 Task: Create a due date automation trigger when advanced on, 2 days after a card is due add fields with custom field "Resume" set to a number lower or equal to 1 and lower or equal to 10 at 11:00 AM.
Action: Mouse moved to (1142, 91)
Screenshot: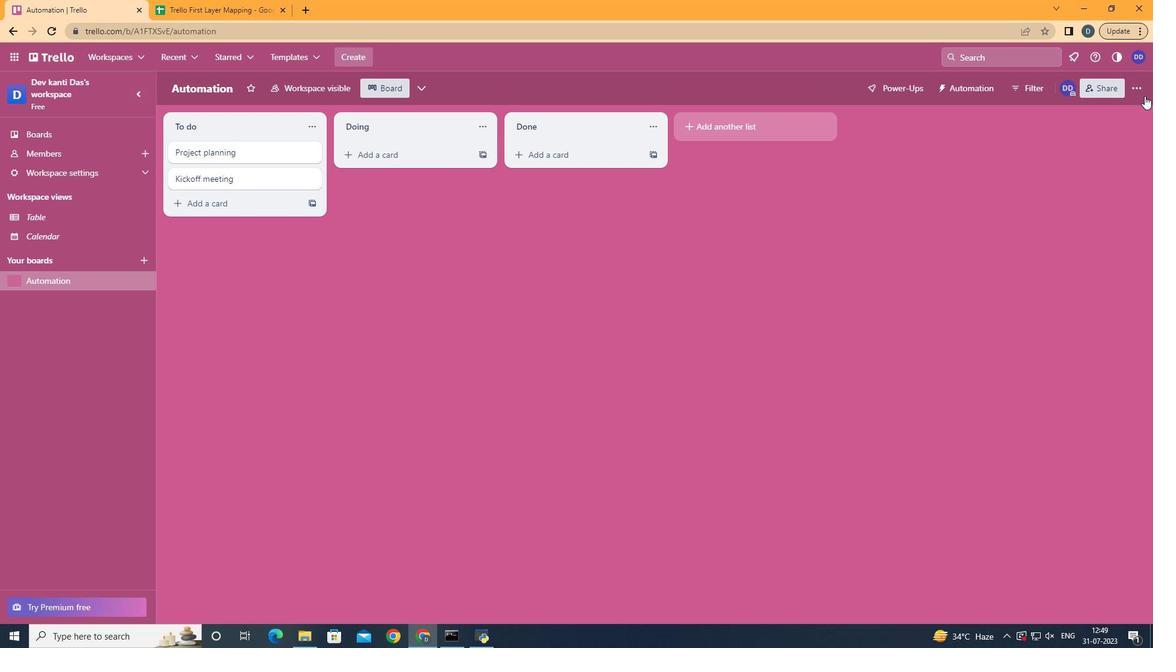 
Action: Mouse pressed left at (1142, 91)
Screenshot: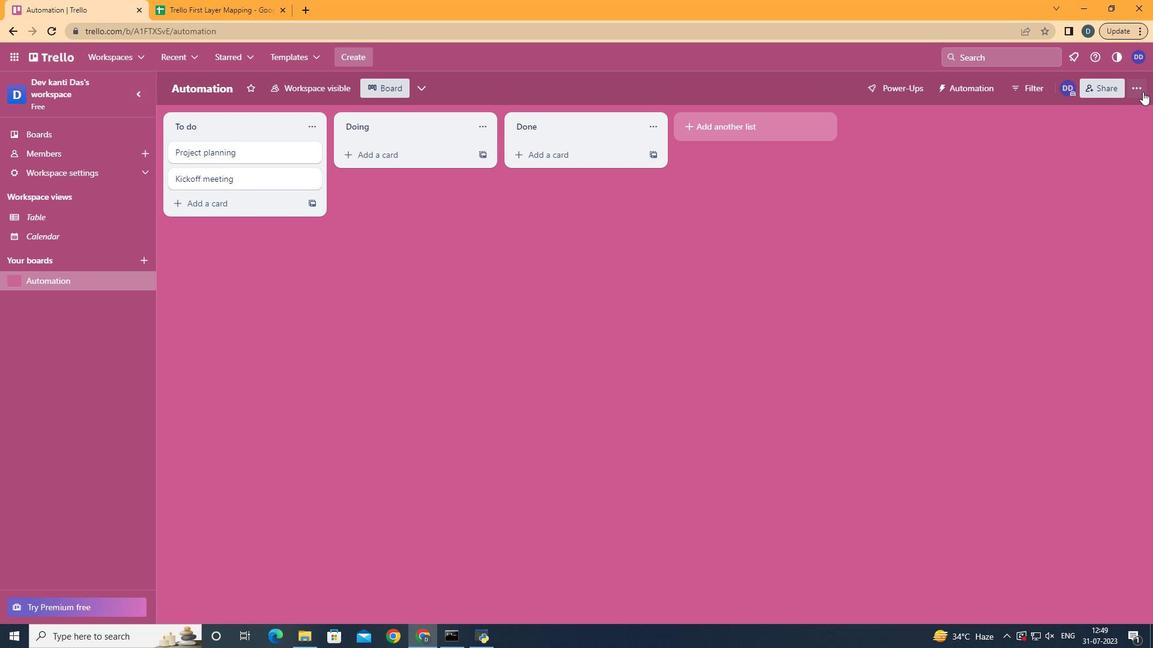 
Action: Mouse moved to (1057, 250)
Screenshot: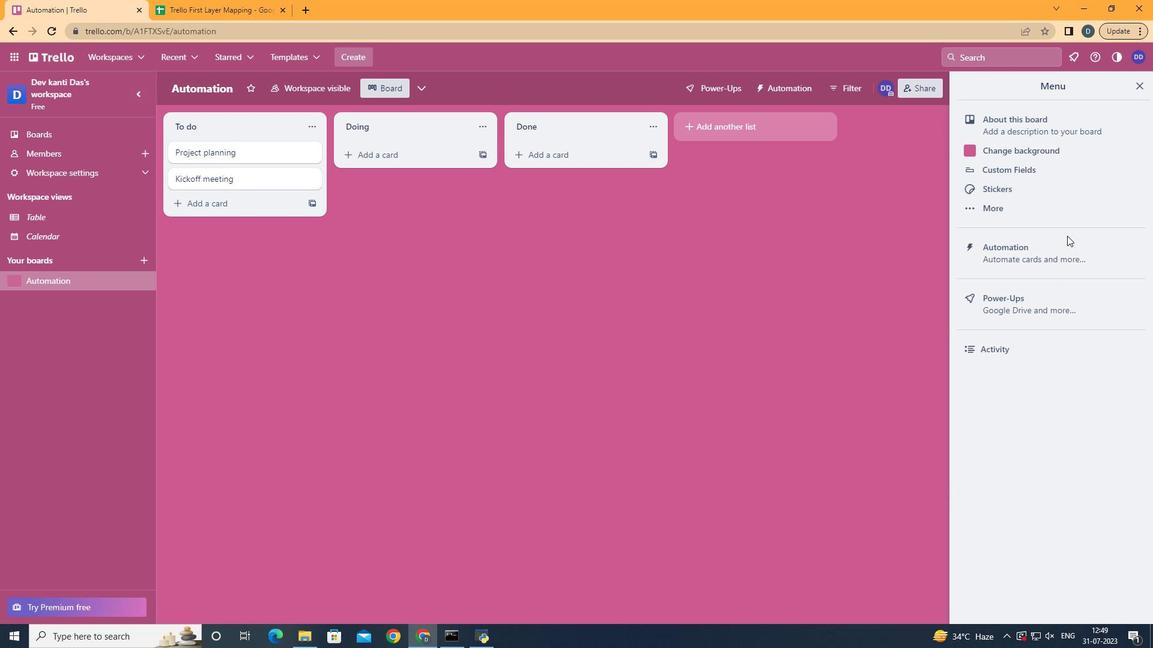 
Action: Mouse pressed left at (1057, 250)
Screenshot: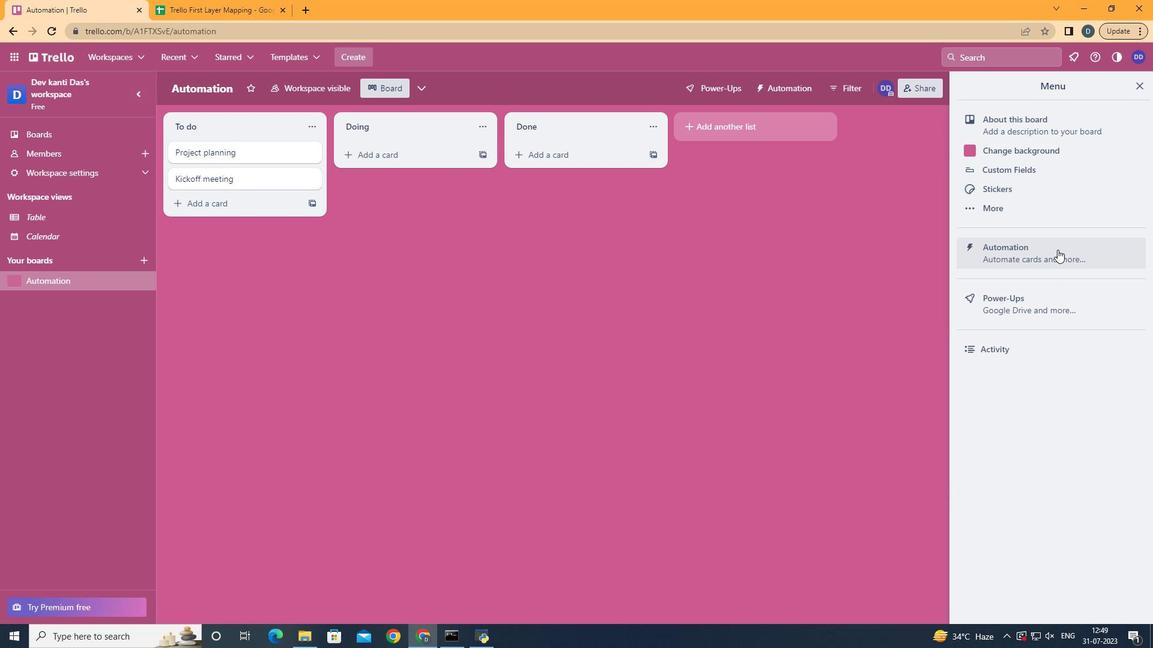 
Action: Mouse moved to (205, 242)
Screenshot: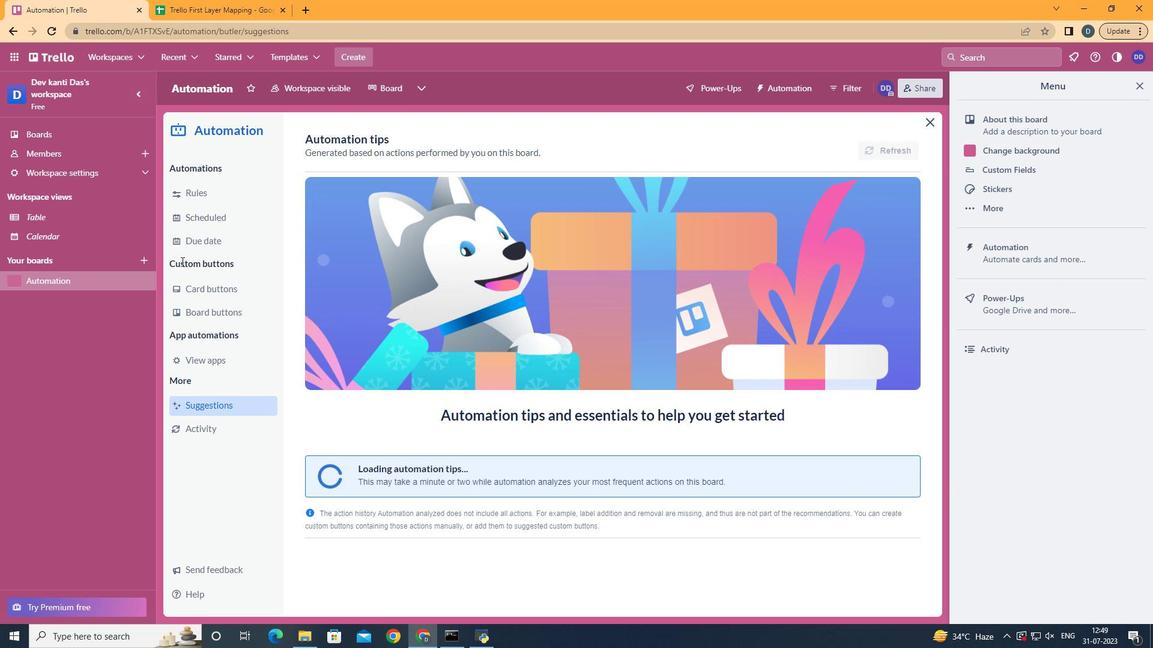
Action: Mouse pressed left at (205, 242)
Screenshot: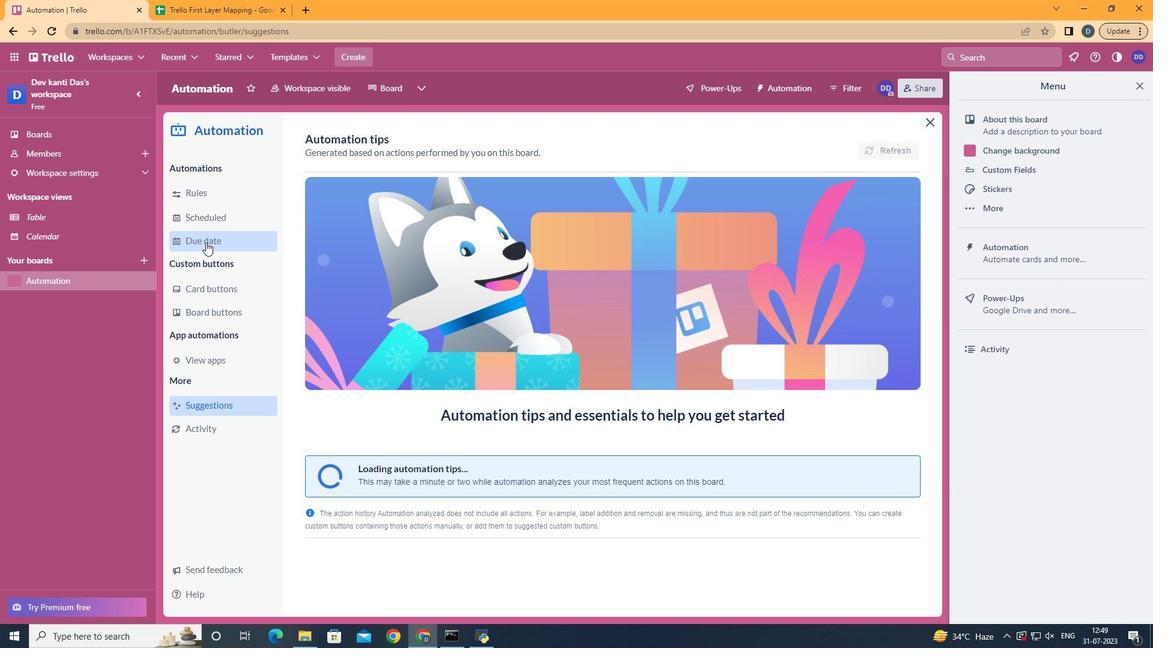
Action: Mouse moved to (836, 139)
Screenshot: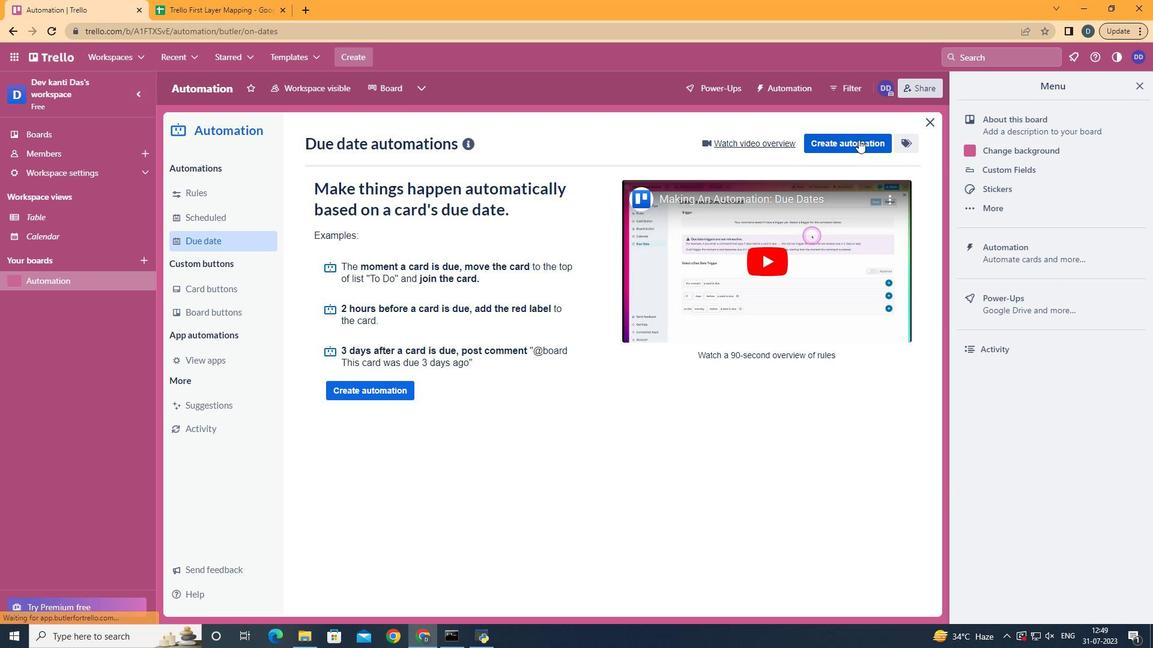 
Action: Mouse pressed left at (836, 139)
Screenshot: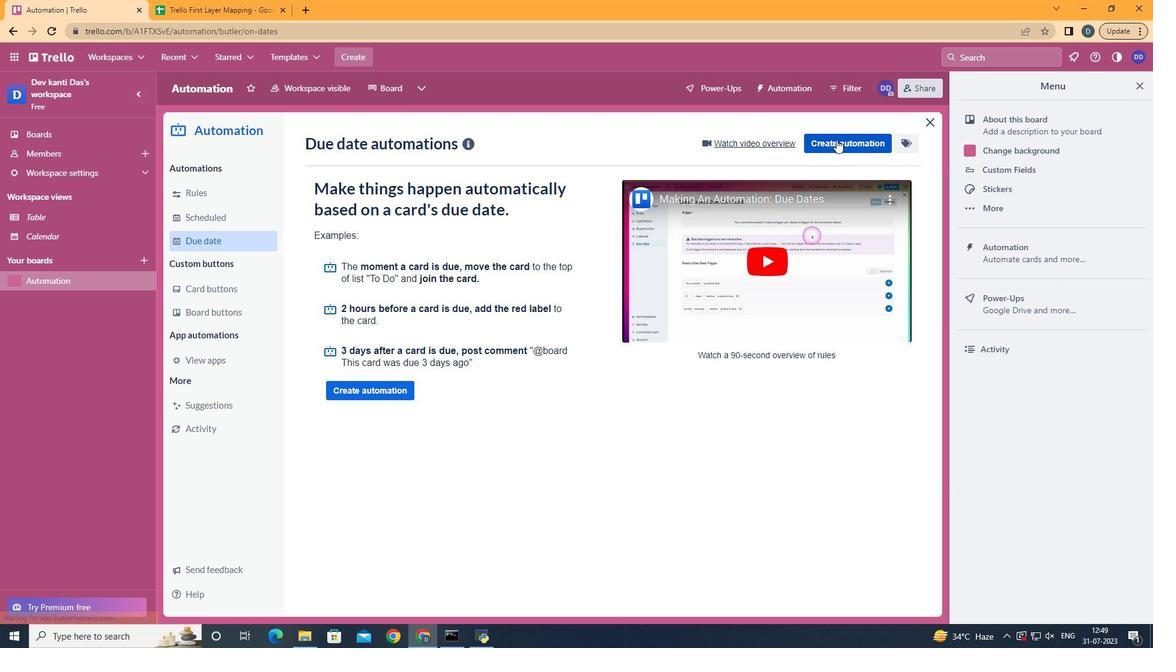
Action: Mouse moved to (706, 250)
Screenshot: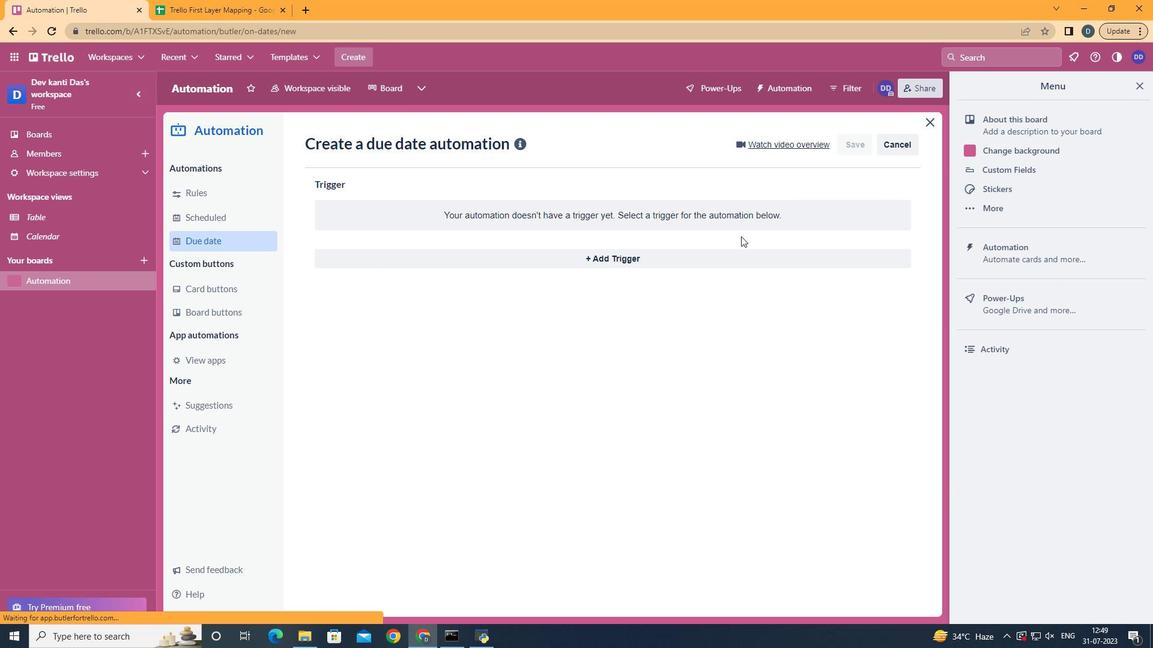 
Action: Mouse pressed left at (706, 250)
Screenshot: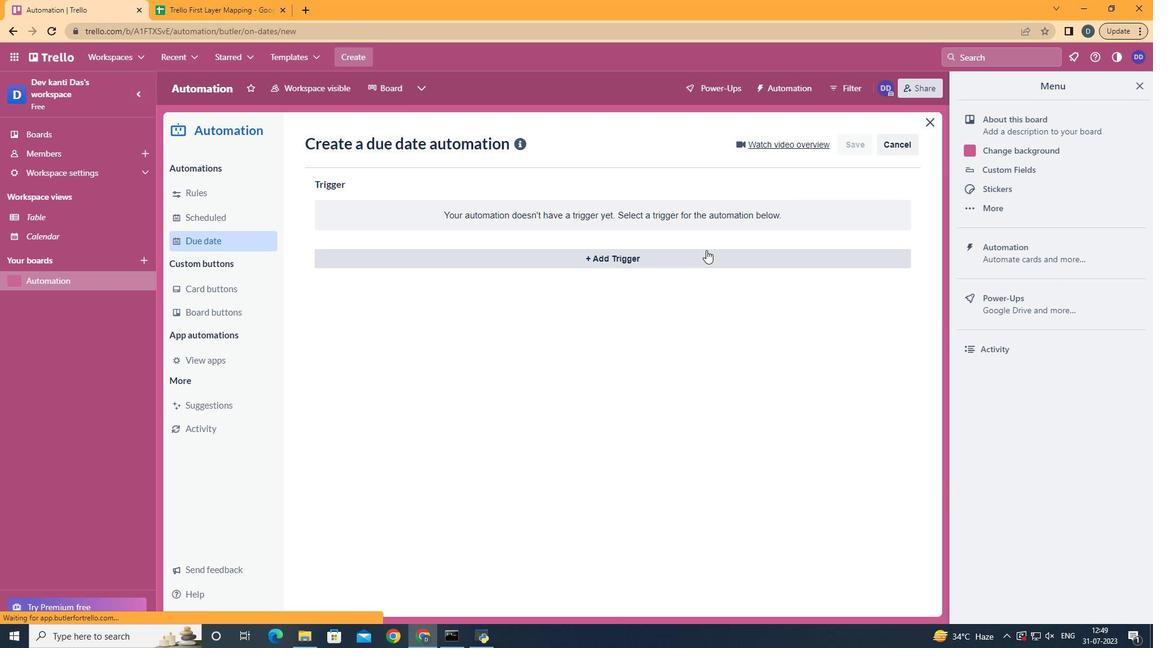 
Action: Mouse moved to (425, 492)
Screenshot: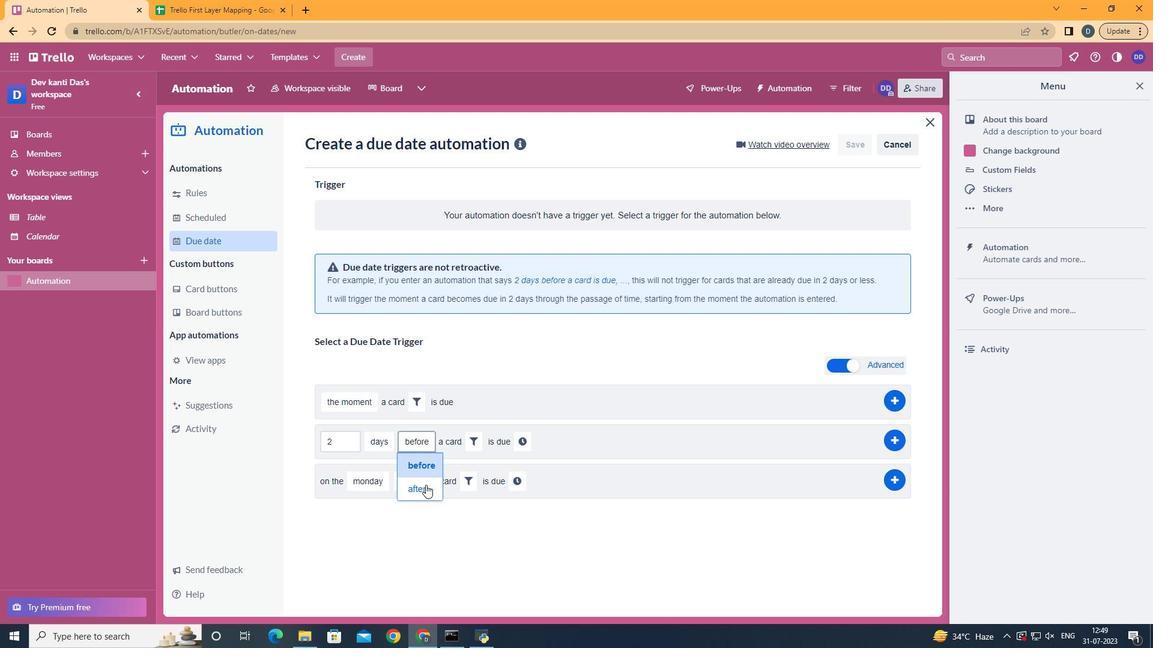 
Action: Mouse pressed left at (425, 492)
Screenshot: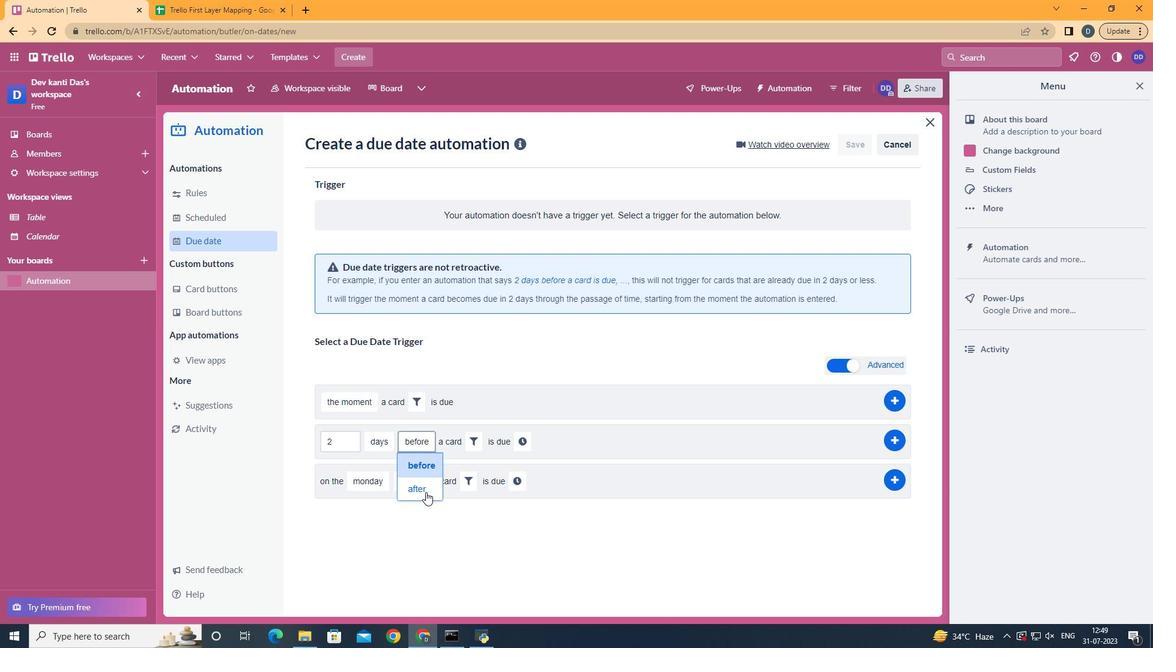 
Action: Mouse moved to (474, 444)
Screenshot: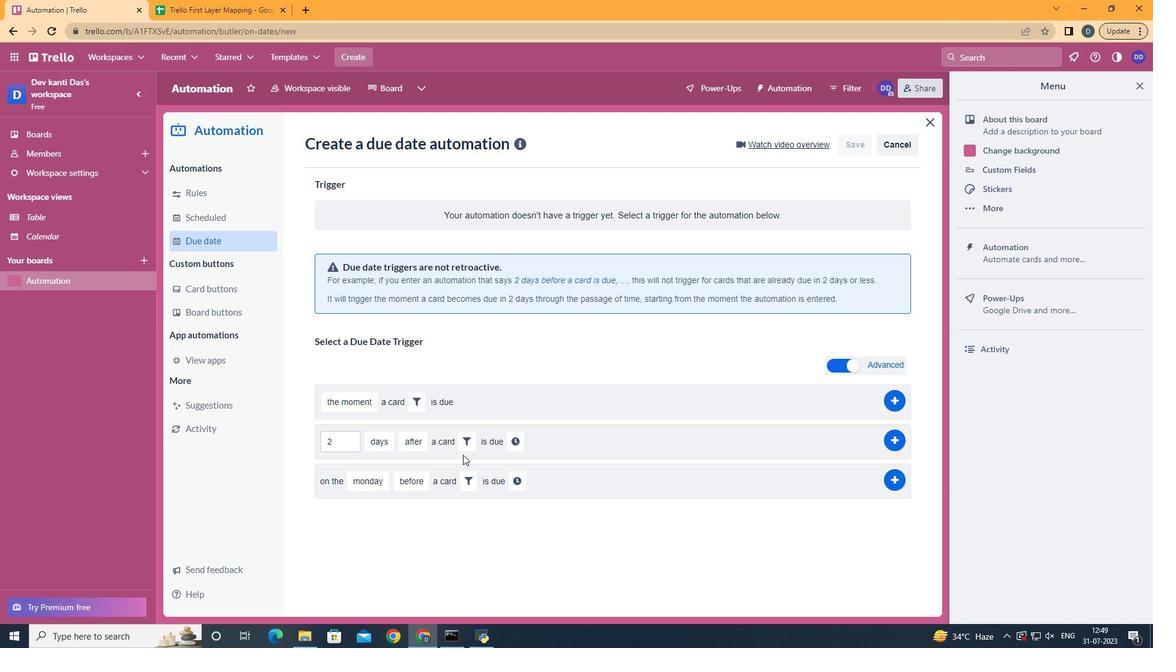 
Action: Mouse pressed left at (474, 444)
Screenshot: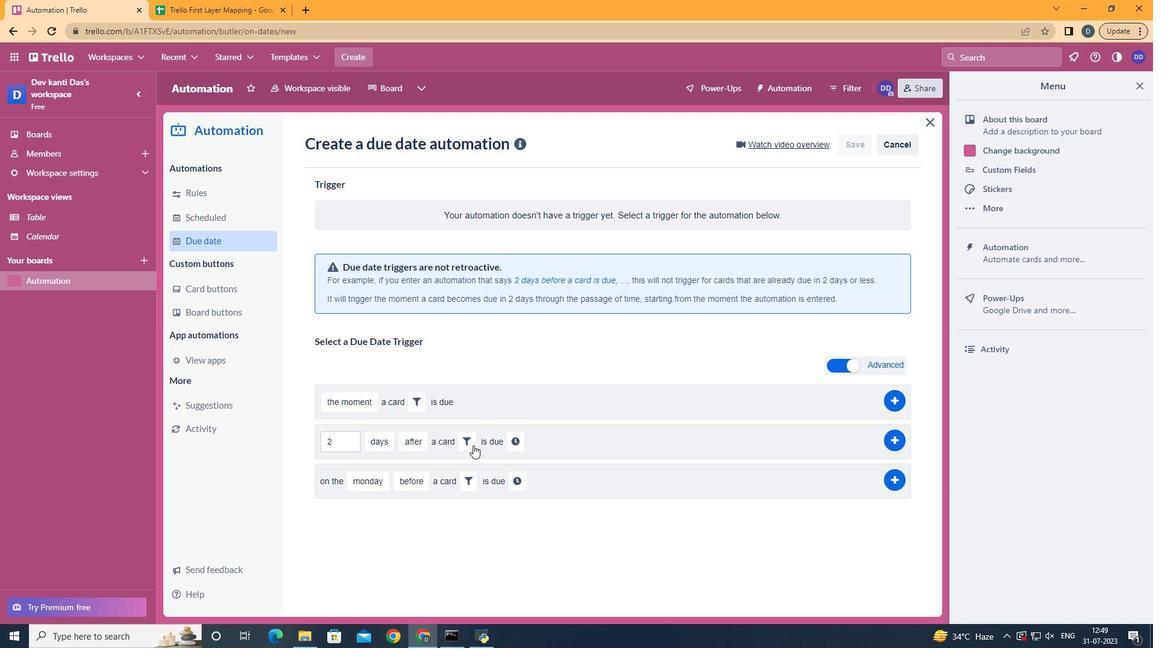 
Action: Mouse moved to (659, 482)
Screenshot: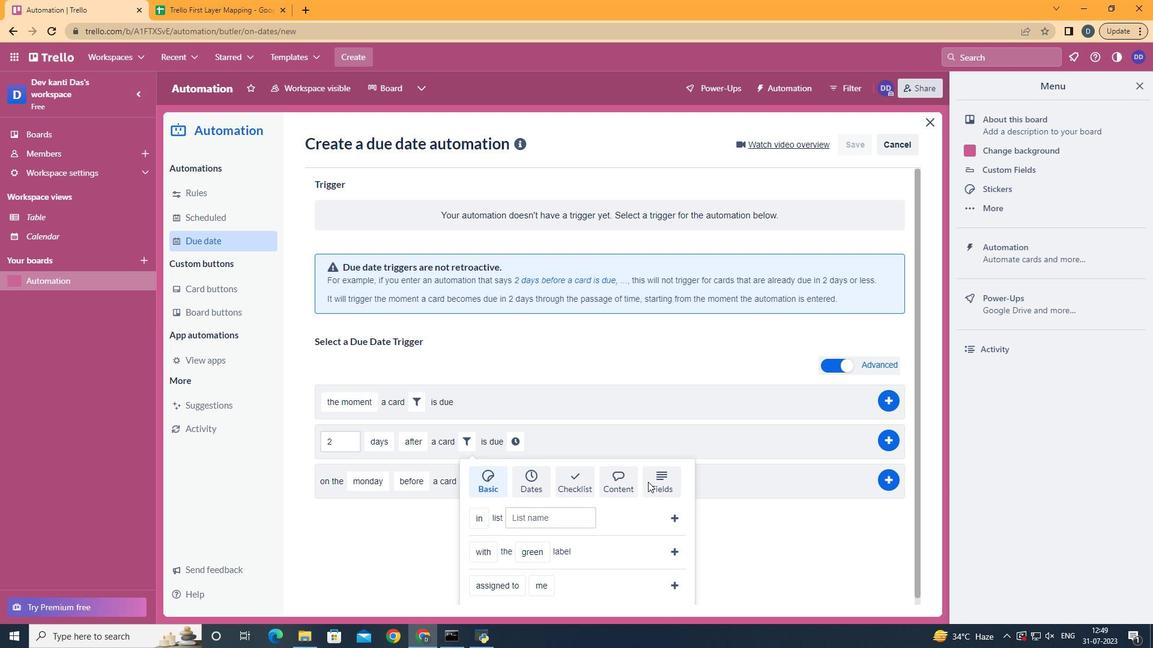 
Action: Mouse pressed left at (659, 482)
Screenshot: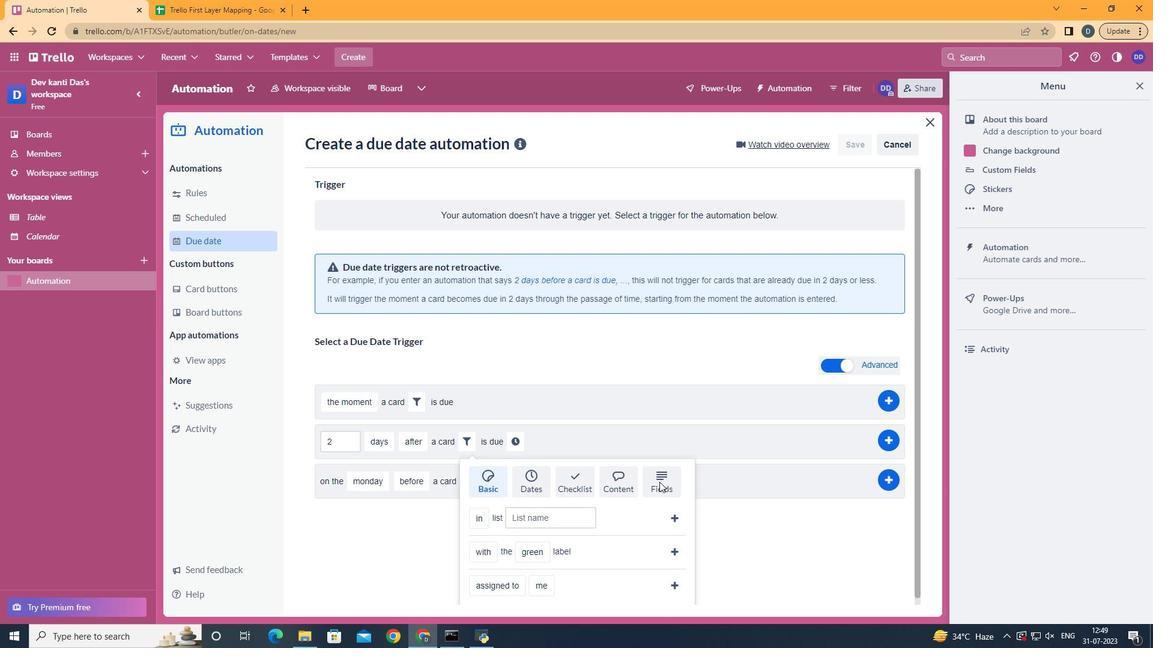 
Action: Mouse moved to (660, 482)
Screenshot: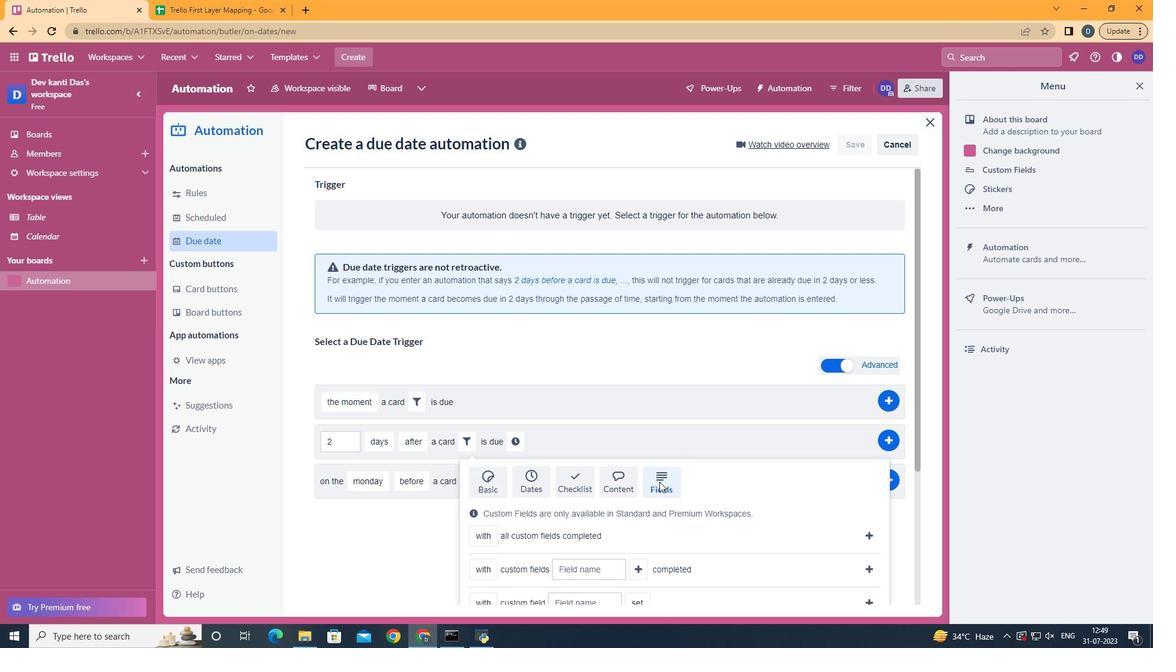 
Action: Mouse scrolled (660, 481) with delta (0, 0)
Screenshot: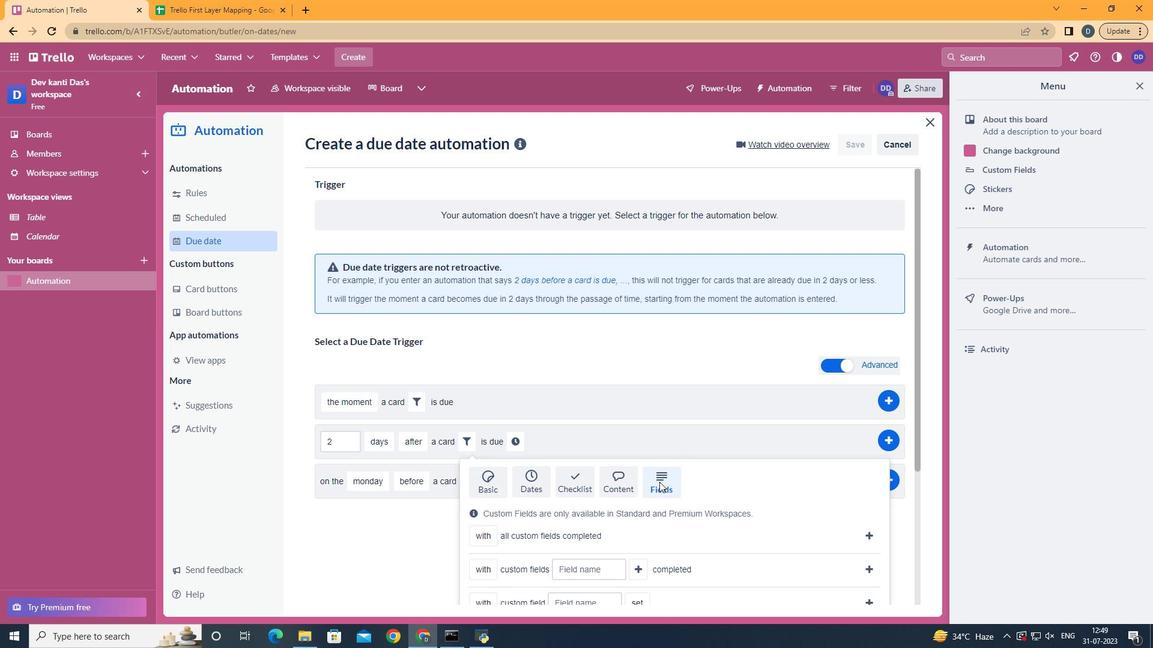 
Action: Mouse scrolled (660, 481) with delta (0, 0)
Screenshot: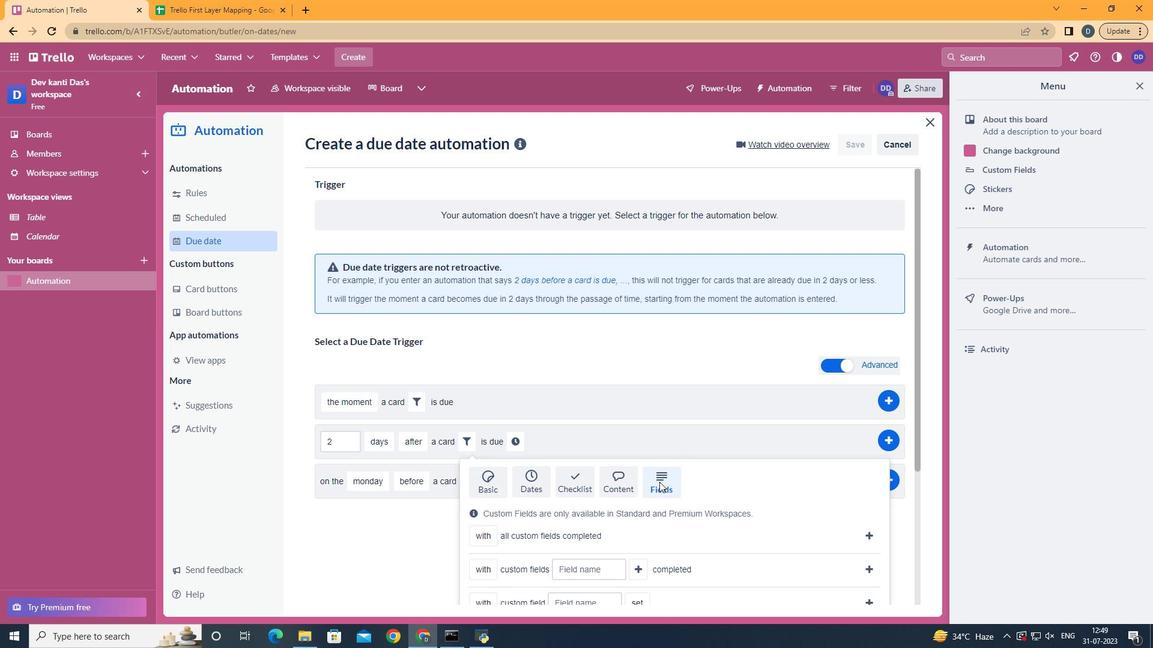 
Action: Mouse scrolled (660, 481) with delta (0, 0)
Screenshot: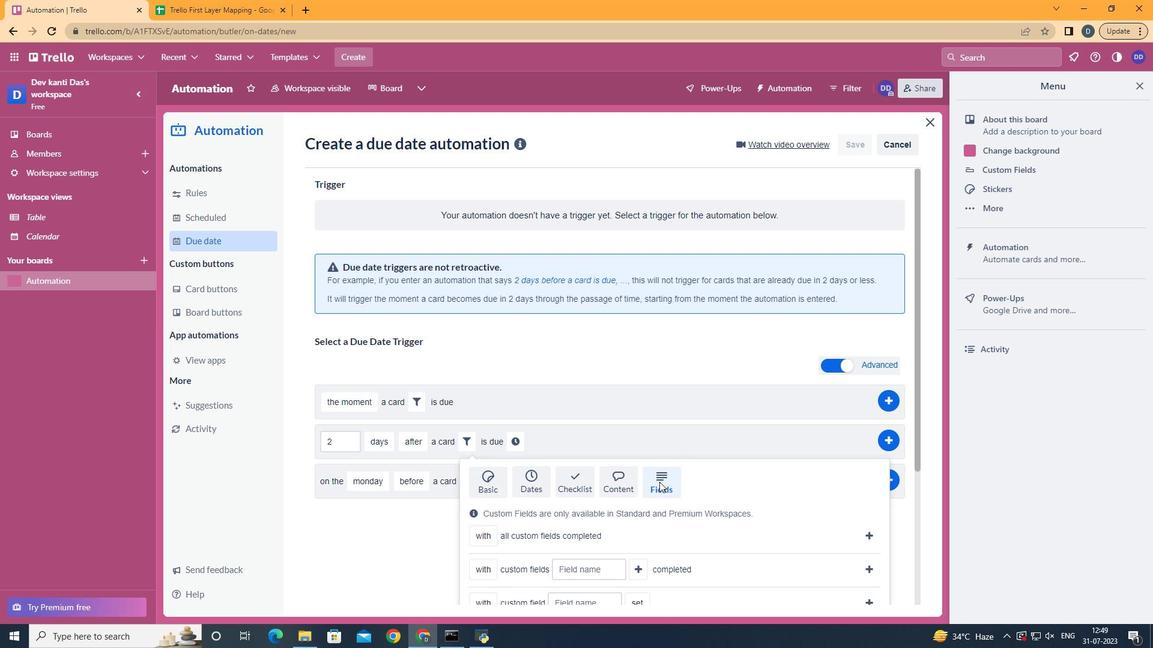 
Action: Mouse scrolled (660, 481) with delta (0, 0)
Screenshot: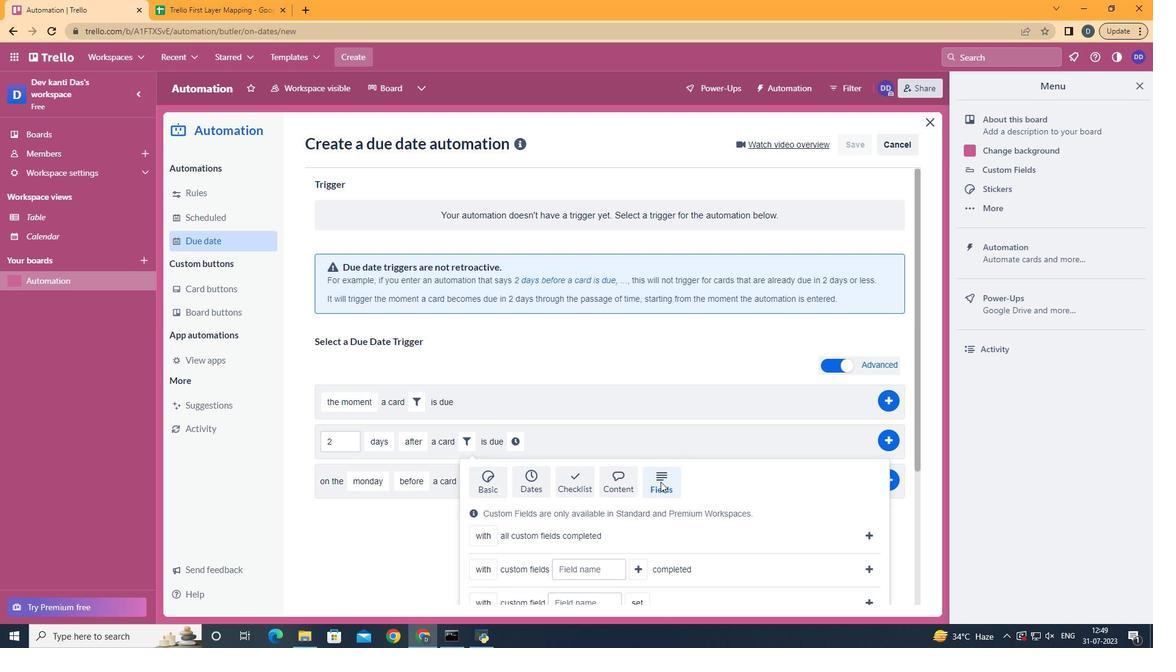
Action: Mouse scrolled (660, 481) with delta (0, 0)
Screenshot: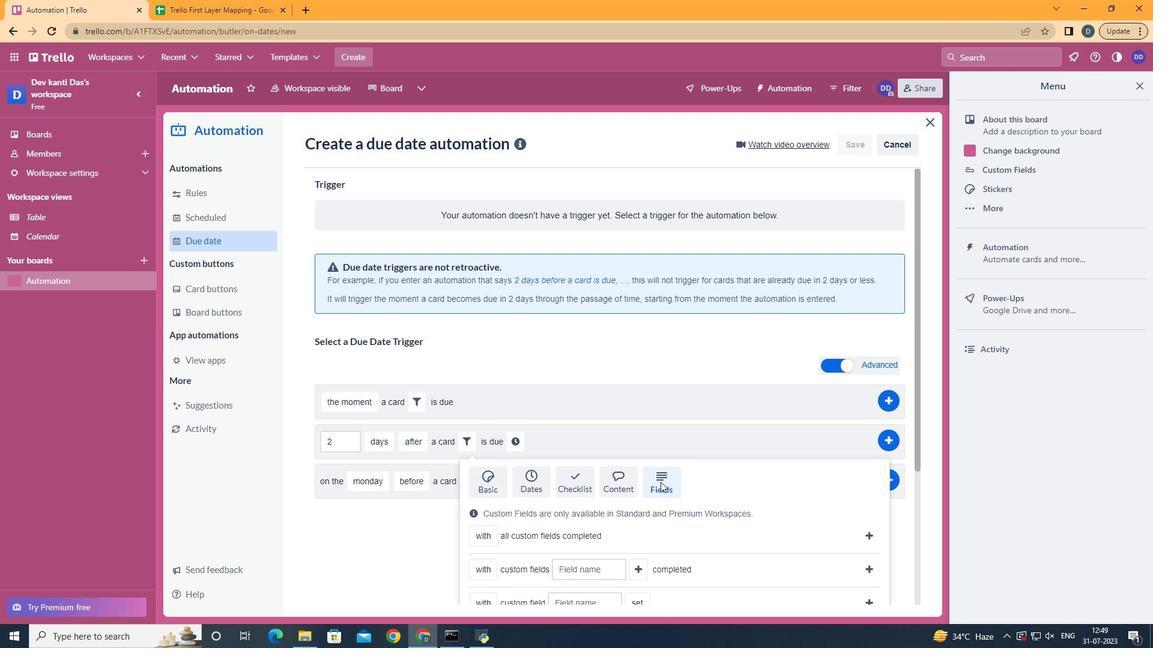
Action: Mouse moved to (494, 541)
Screenshot: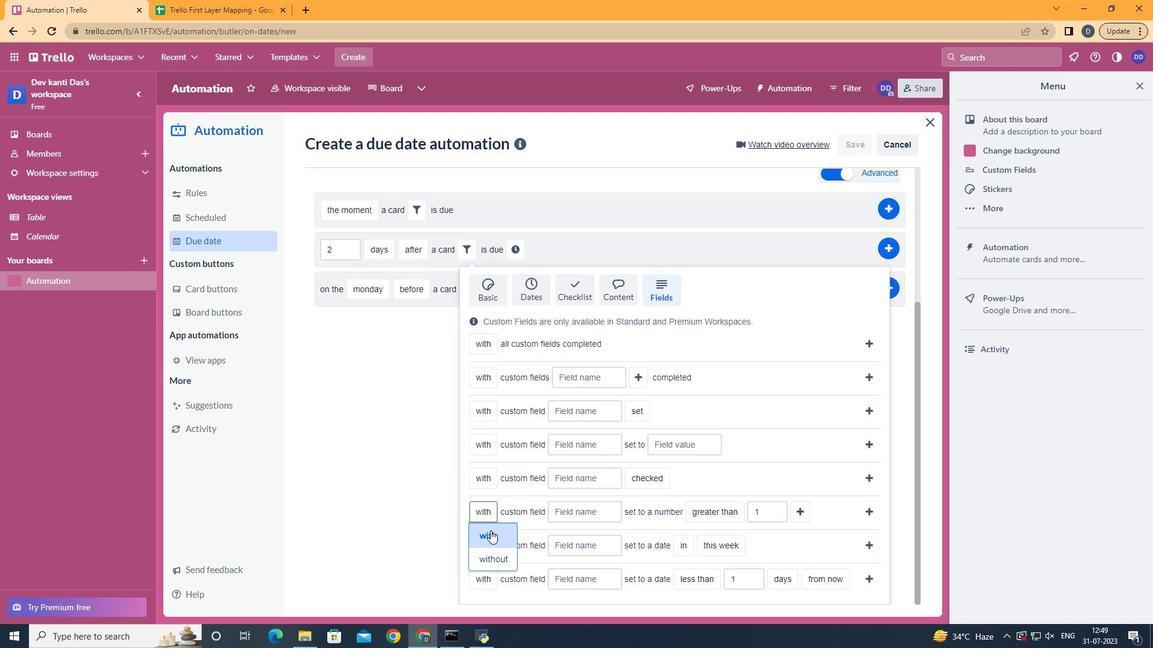 
Action: Mouse pressed left at (494, 541)
Screenshot: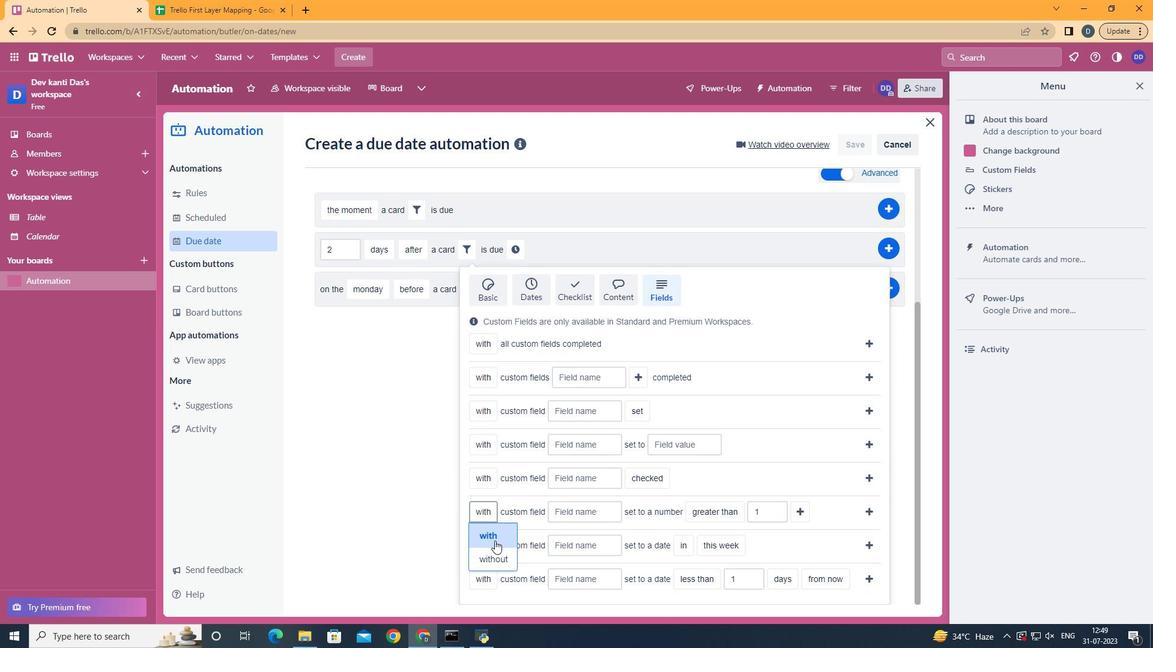 
Action: Mouse moved to (571, 508)
Screenshot: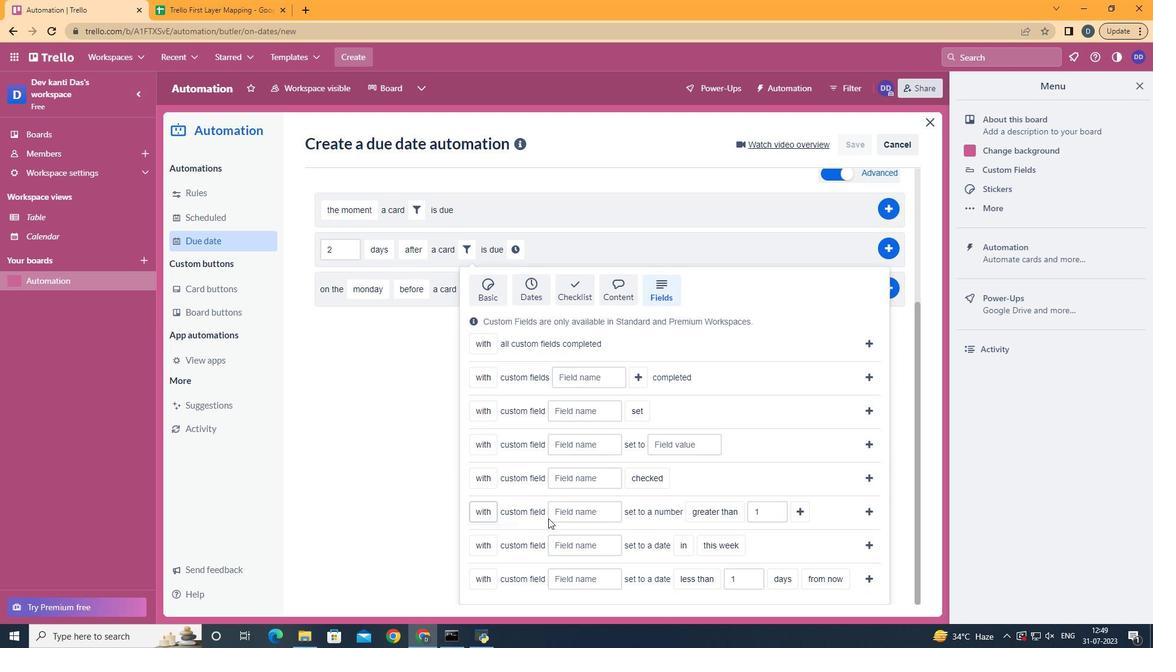 
Action: Mouse pressed left at (571, 508)
Screenshot: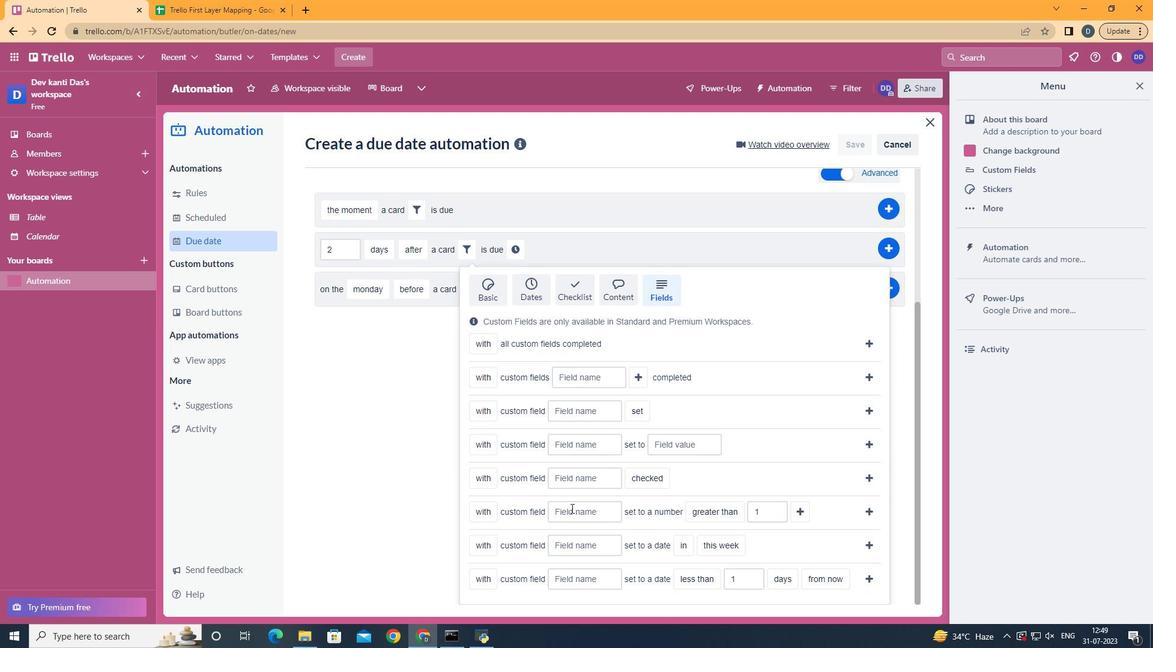 
Action: Key pressed <Key.shift>Resume
Screenshot: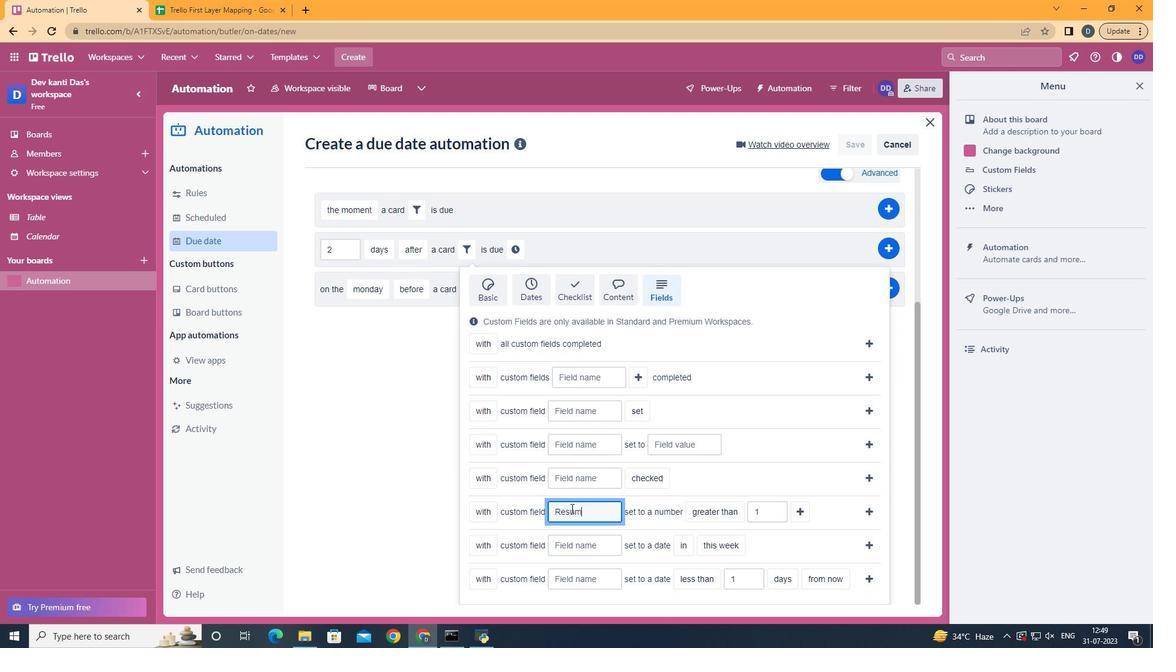 
Action: Mouse moved to (730, 499)
Screenshot: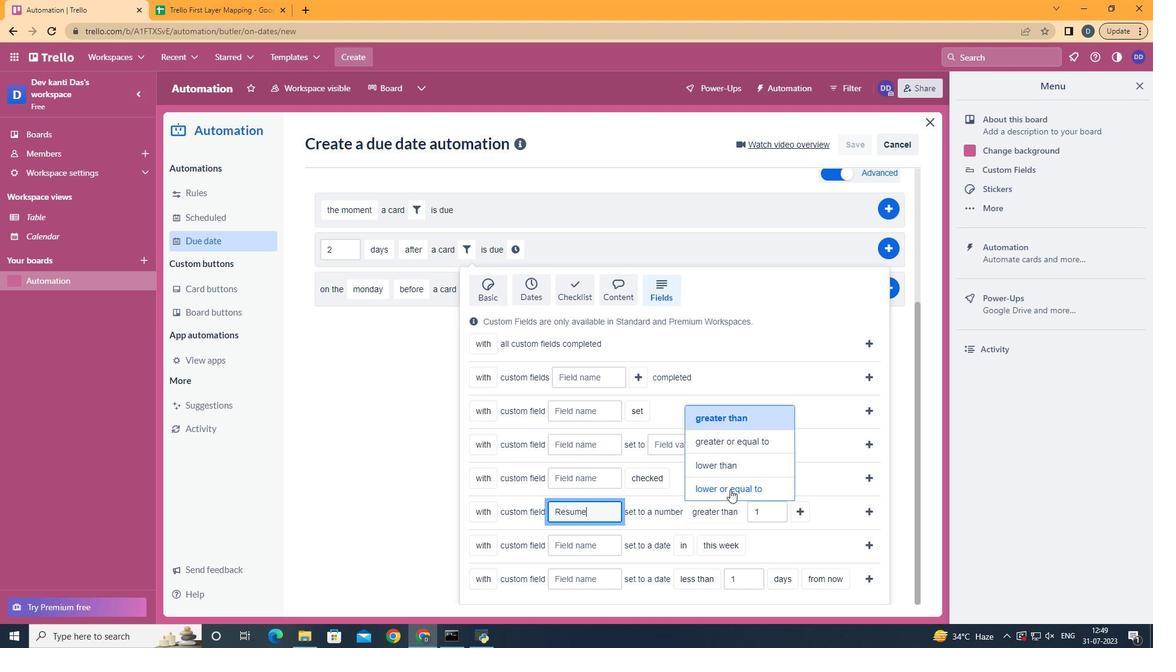 
Action: Mouse pressed left at (730, 499)
Screenshot: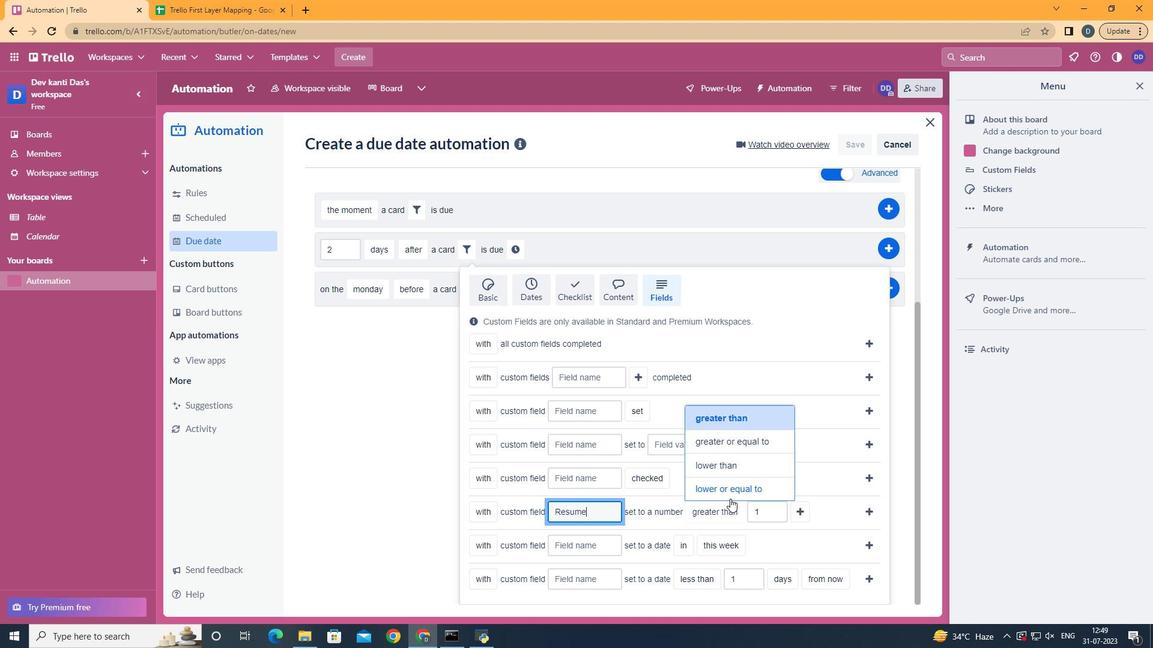 
Action: Mouse moved to (816, 514)
Screenshot: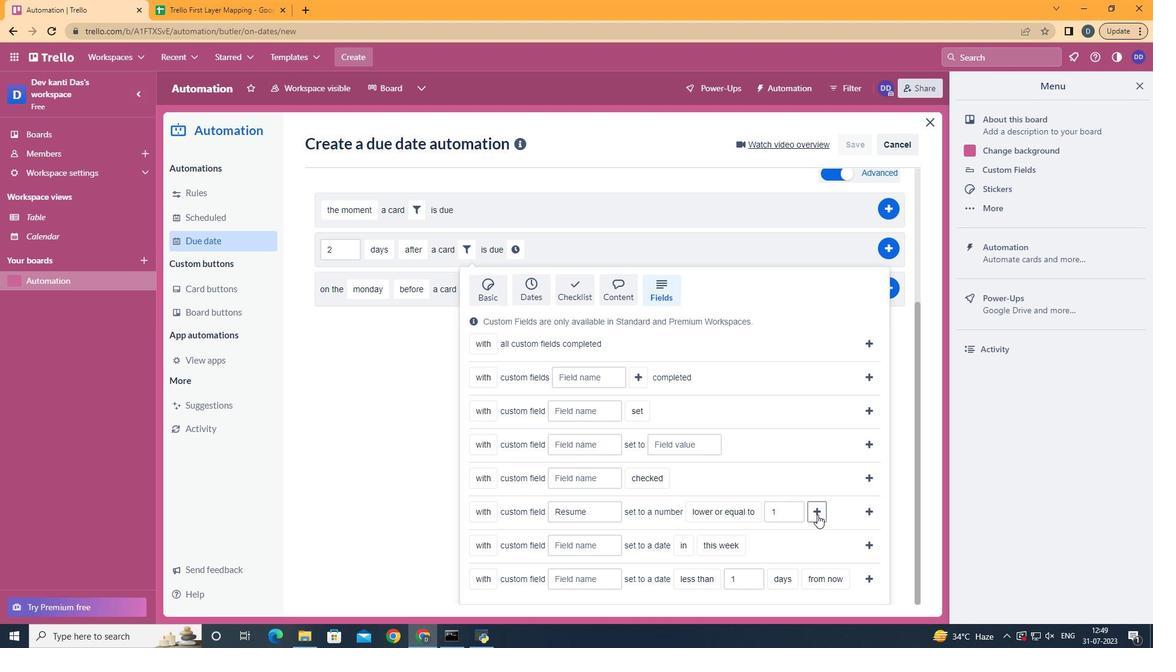 
Action: Mouse pressed left at (816, 514)
Screenshot: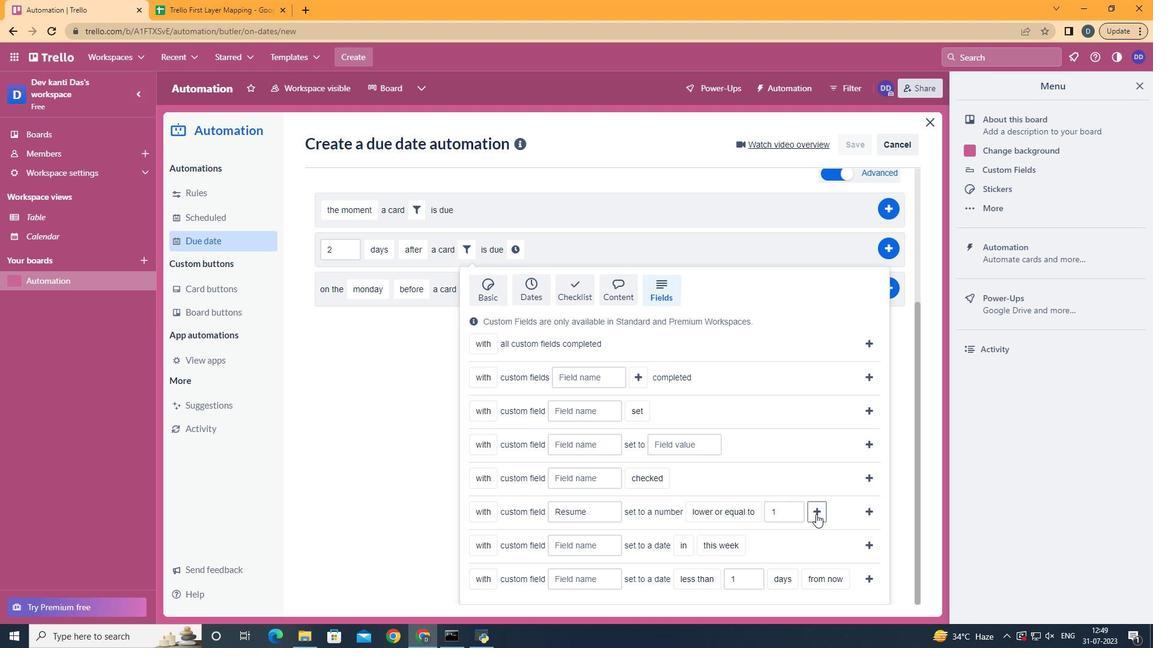 
Action: Mouse moved to (529, 520)
Screenshot: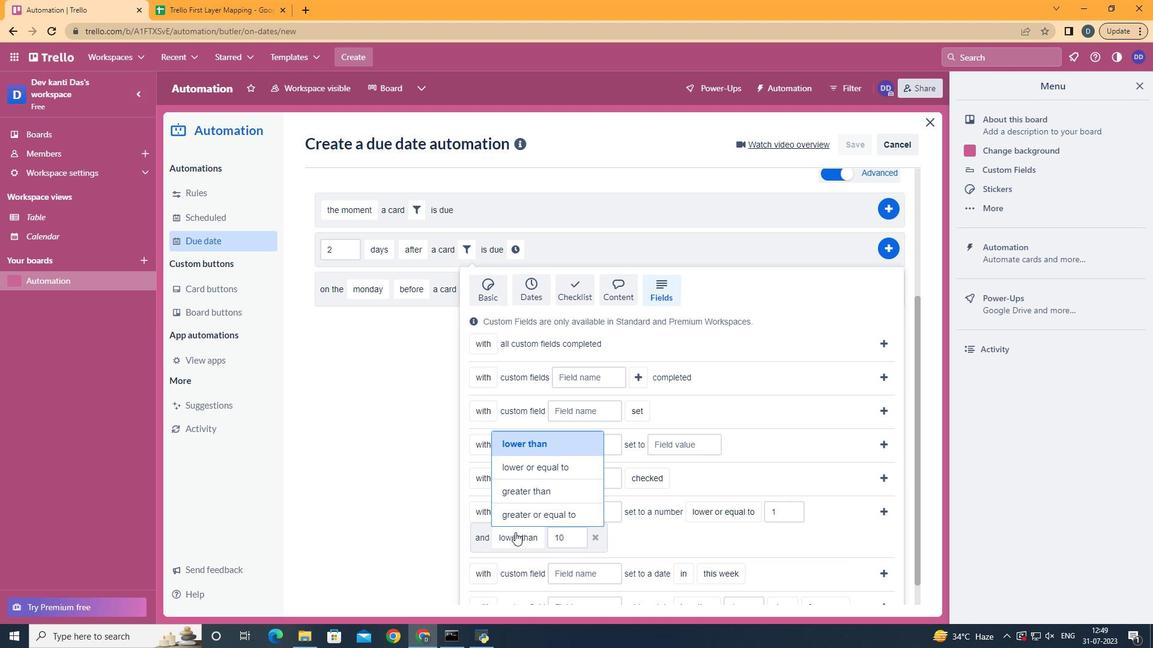 
Action: Mouse pressed left at (529, 520)
Screenshot: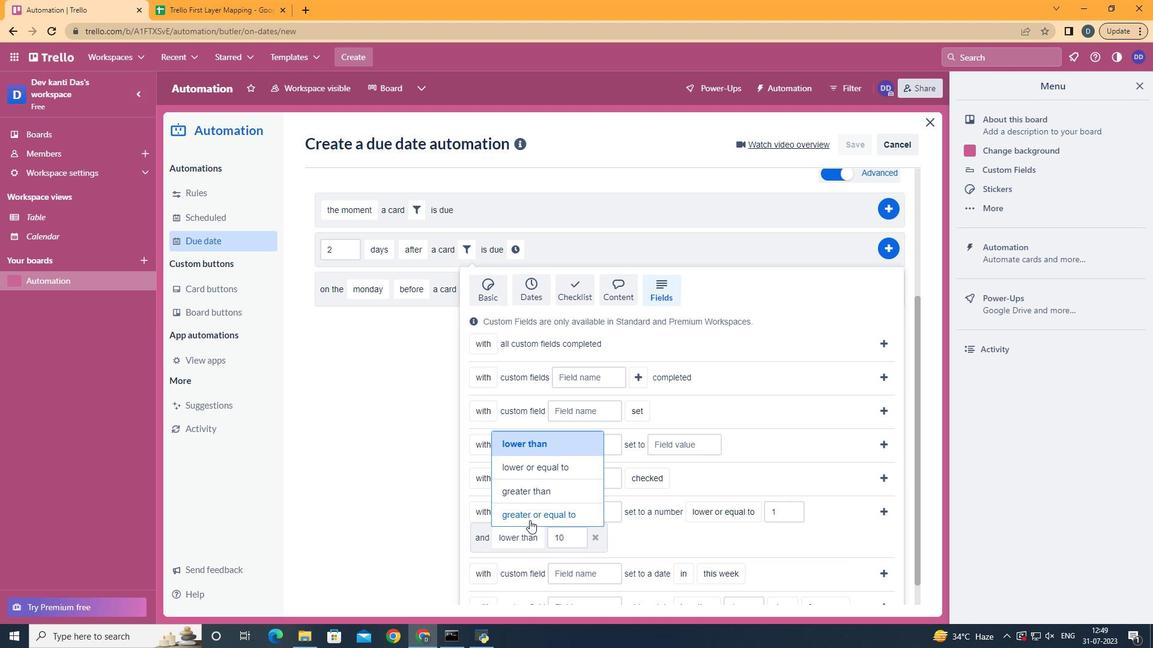 
Action: Mouse moved to (551, 466)
Screenshot: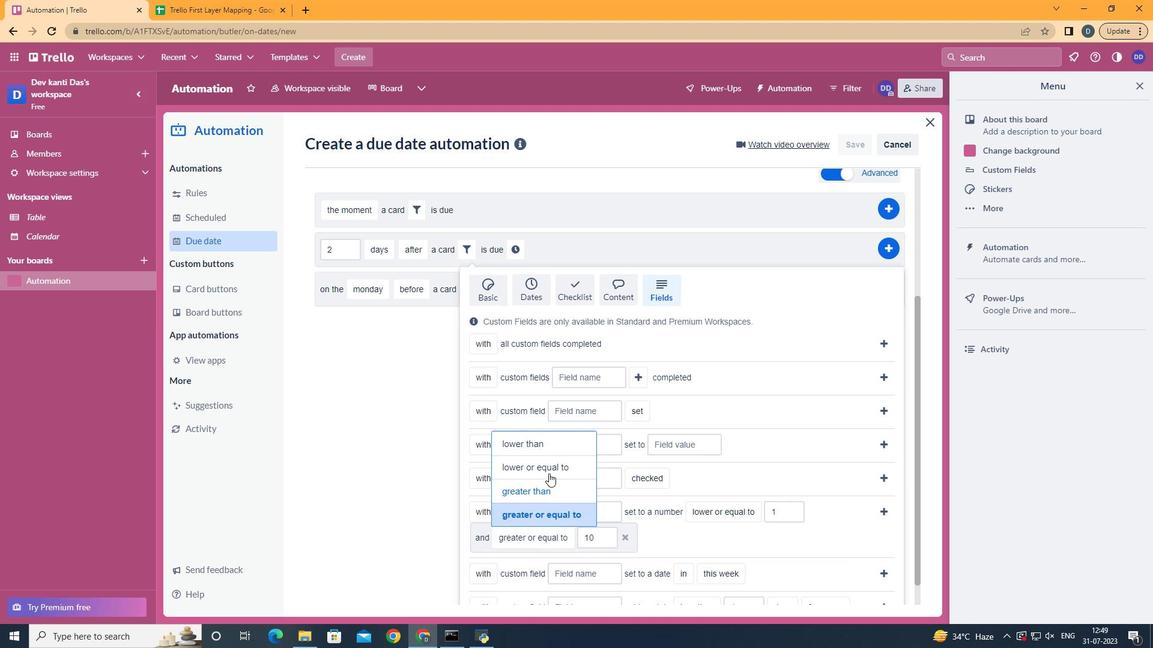 
Action: Mouse pressed left at (551, 466)
Screenshot: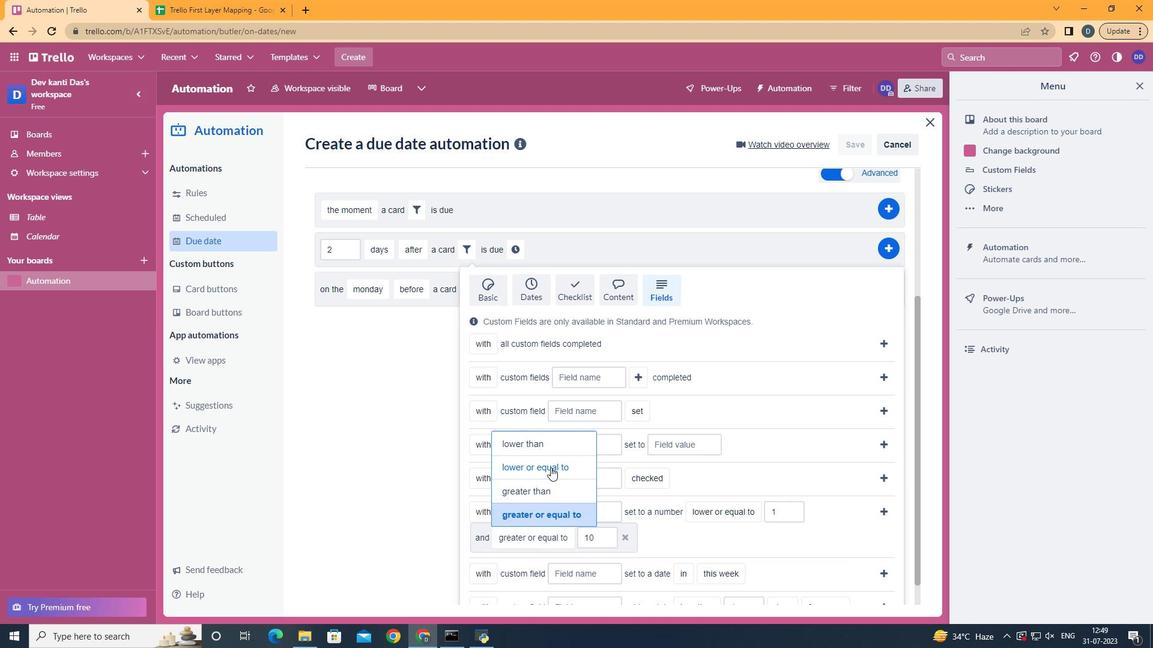 
Action: Mouse moved to (890, 515)
Screenshot: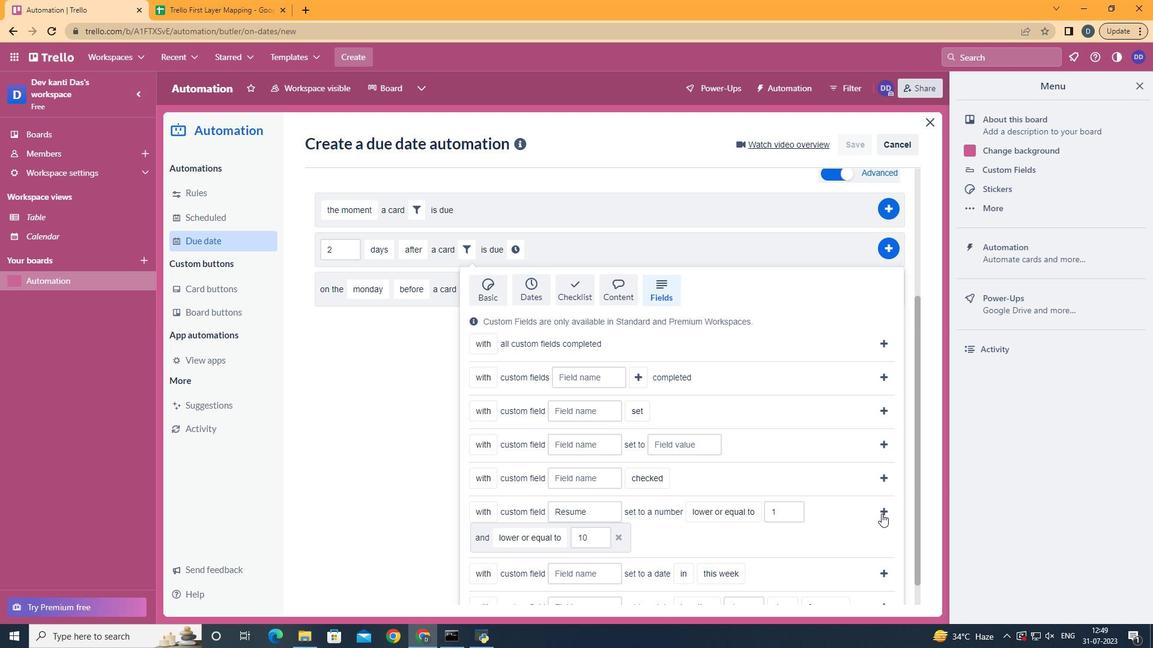 
Action: Mouse pressed left at (890, 515)
Screenshot: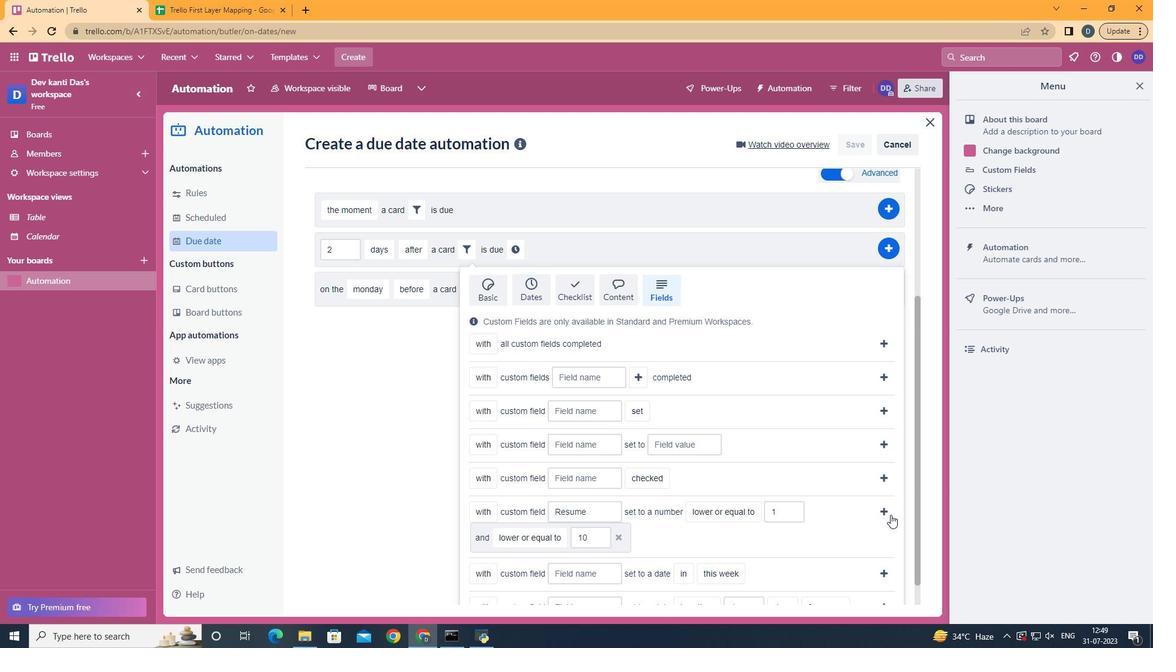 
Action: Mouse moved to (320, 462)
Screenshot: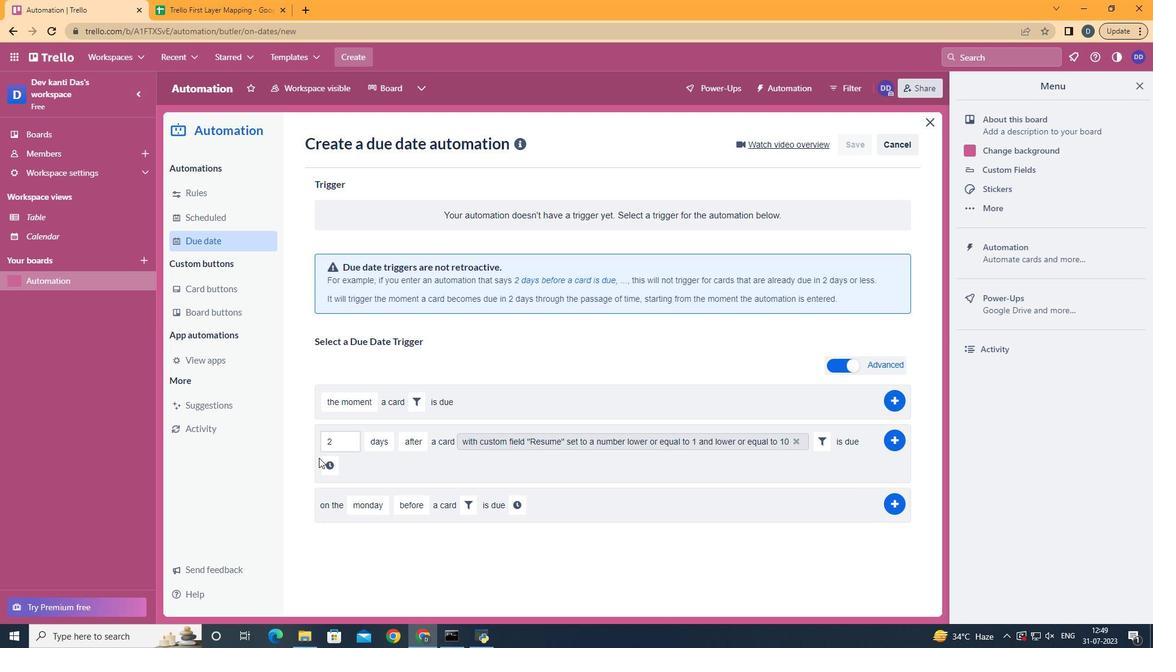 
Action: Mouse pressed left at (320, 462)
Screenshot: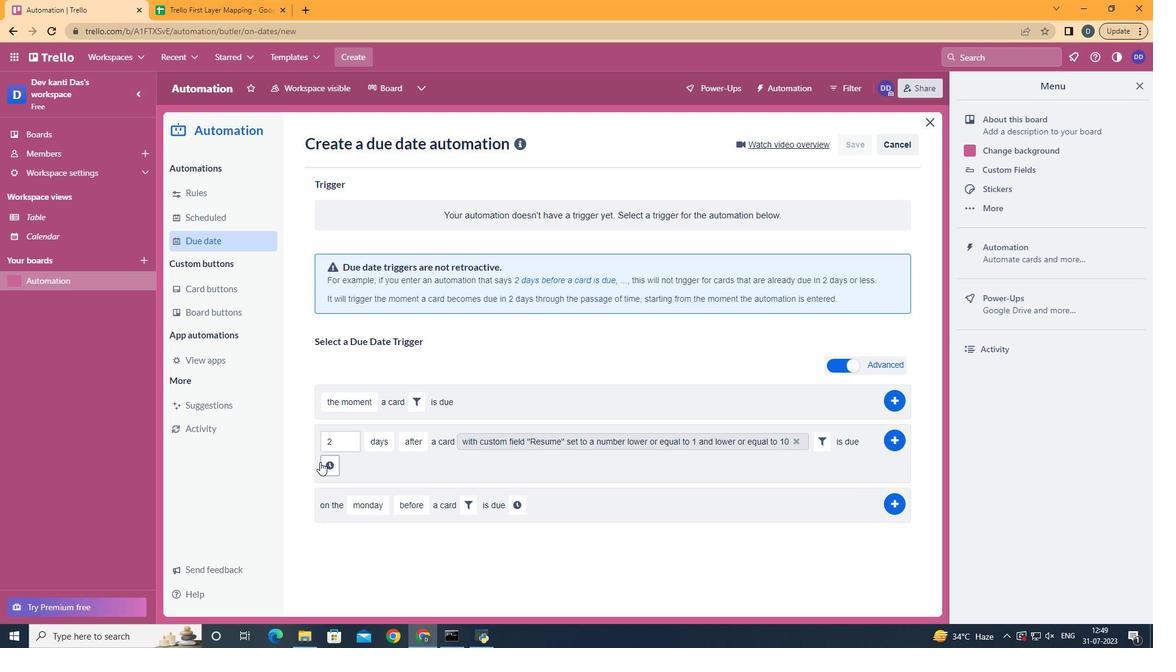 
Action: Mouse moved to (371, 464)
Screenshot: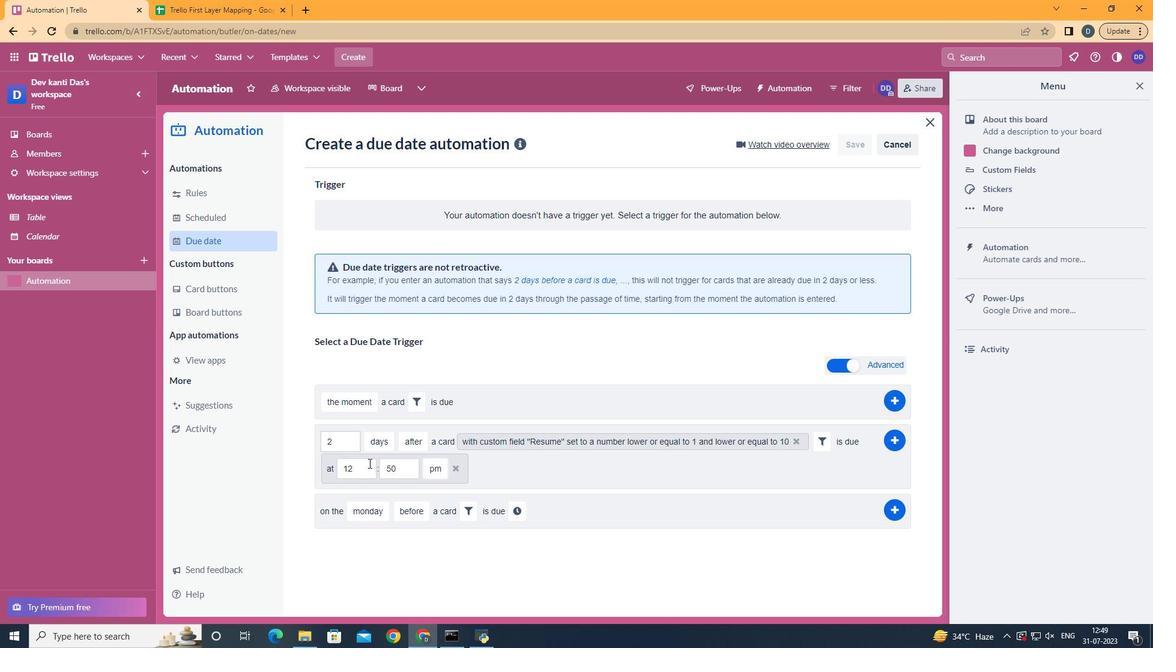 
Action: Mouse pressed left at (371, 464)
Screenshot: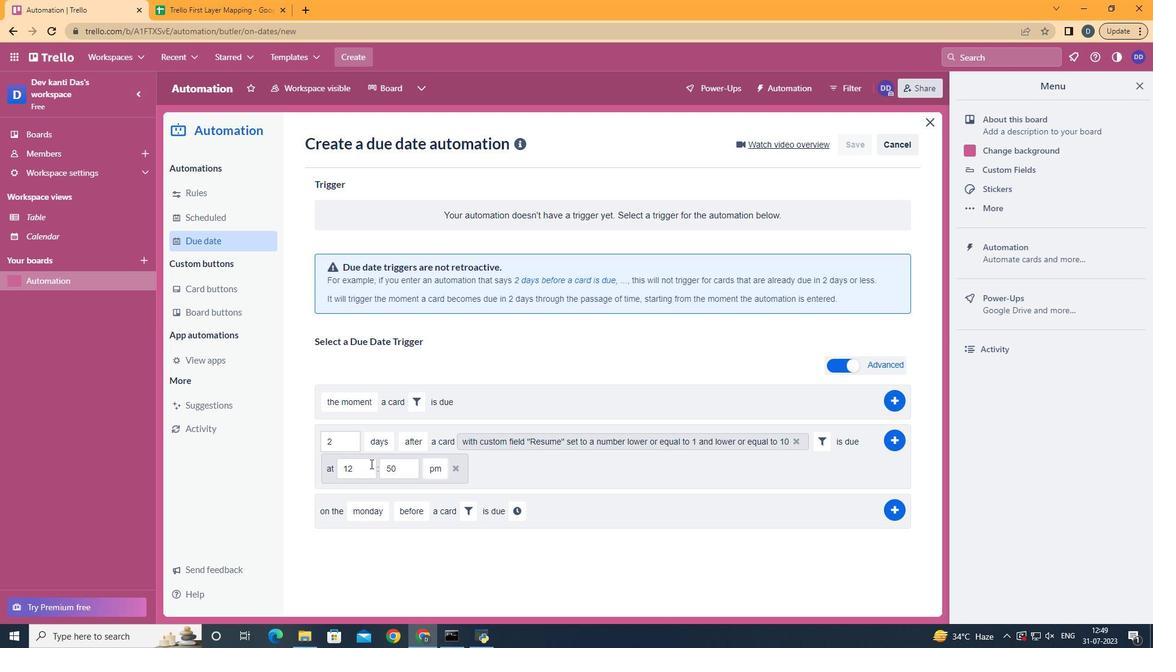 
Action: Key pressed <Key.backspace>1
Screenshot: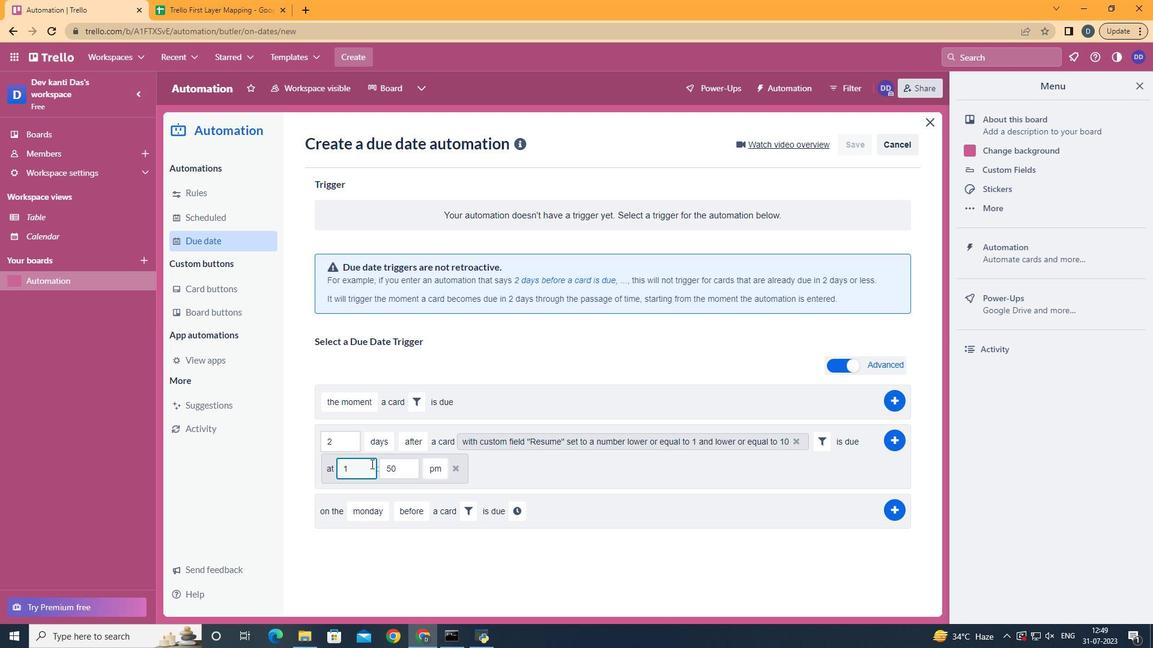 
Action: Mouse moved to (404, 461)
Screenshot: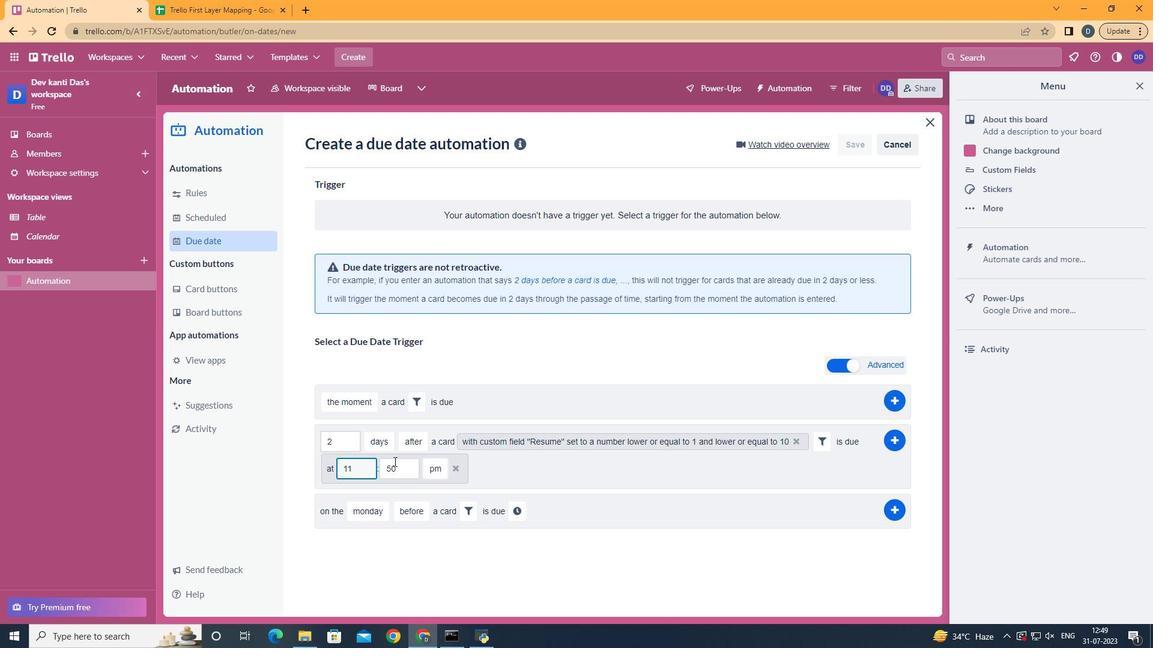 
Action: Mouse pressed left at (404, 461)
Screenshot: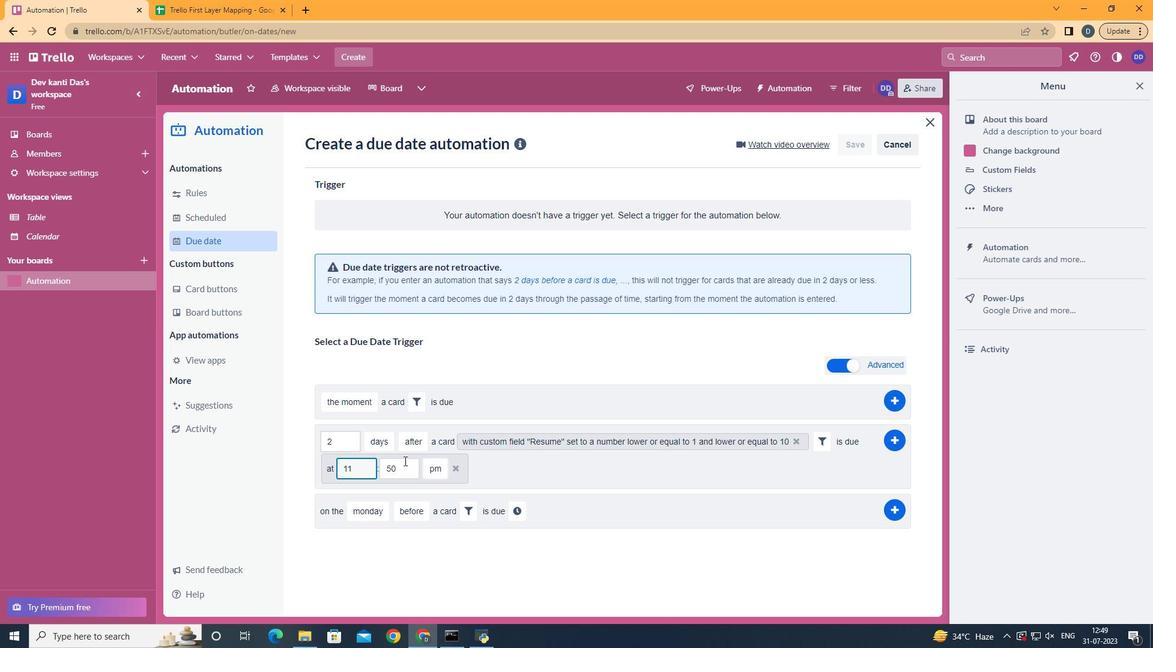 
Action: Key pressed <Key.backspace><Key.backspace>00
Screenshot: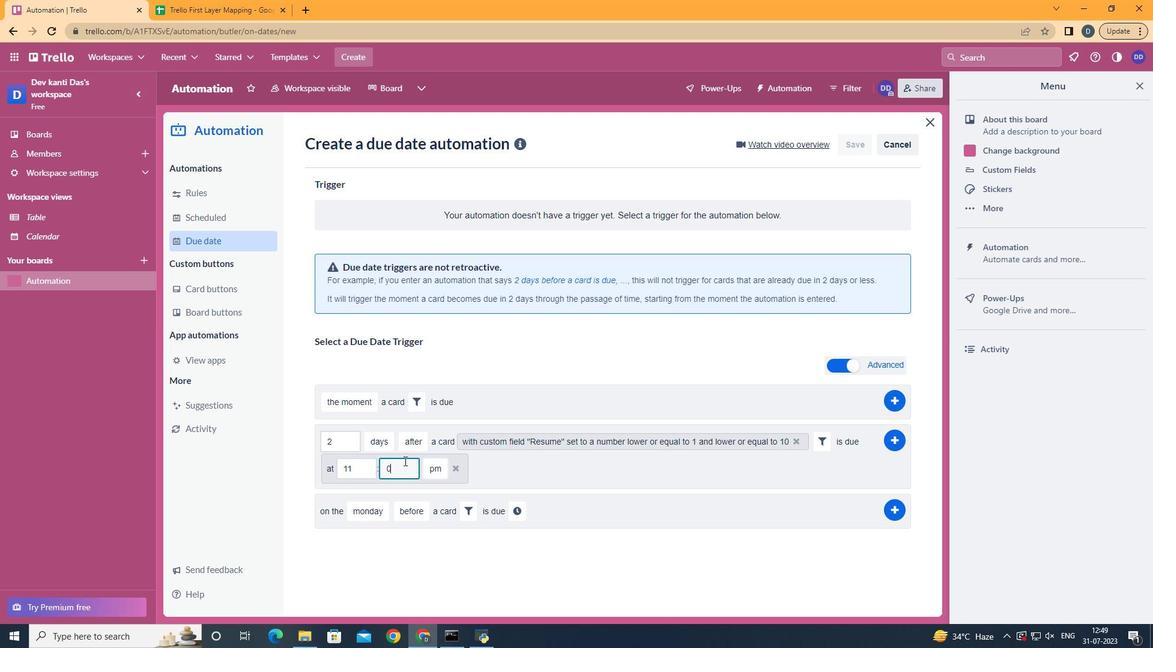 
Action: Mouse moved to (440, 491)
Screenshot: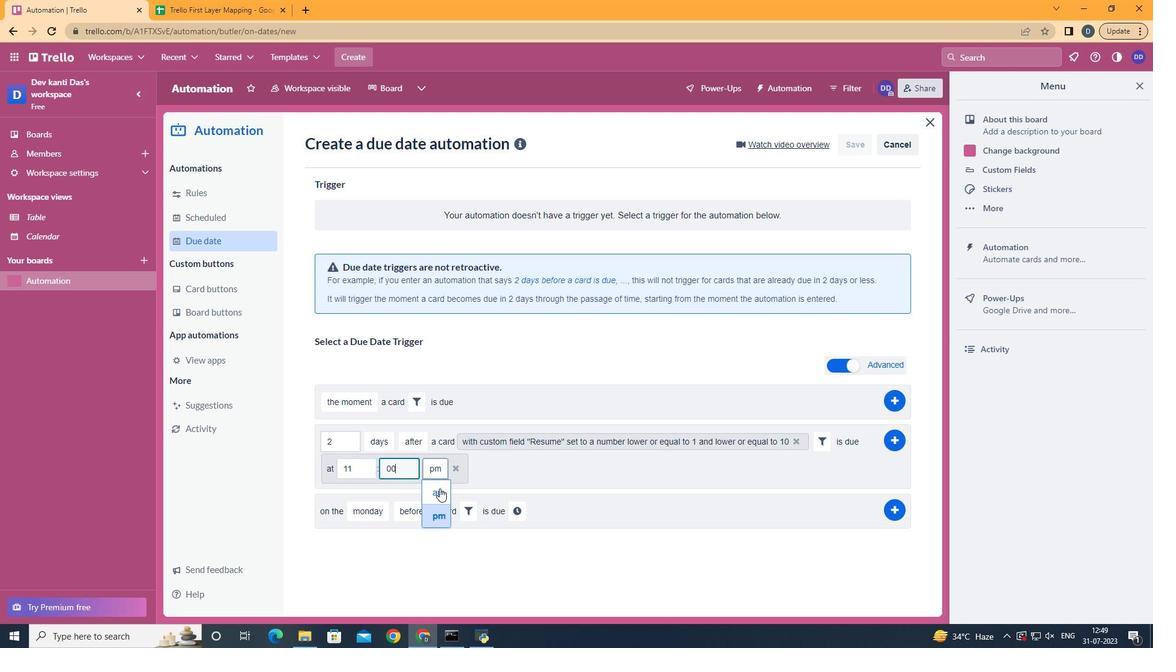 
Action: Mouse pressed left at (440, 491)
Screenshot: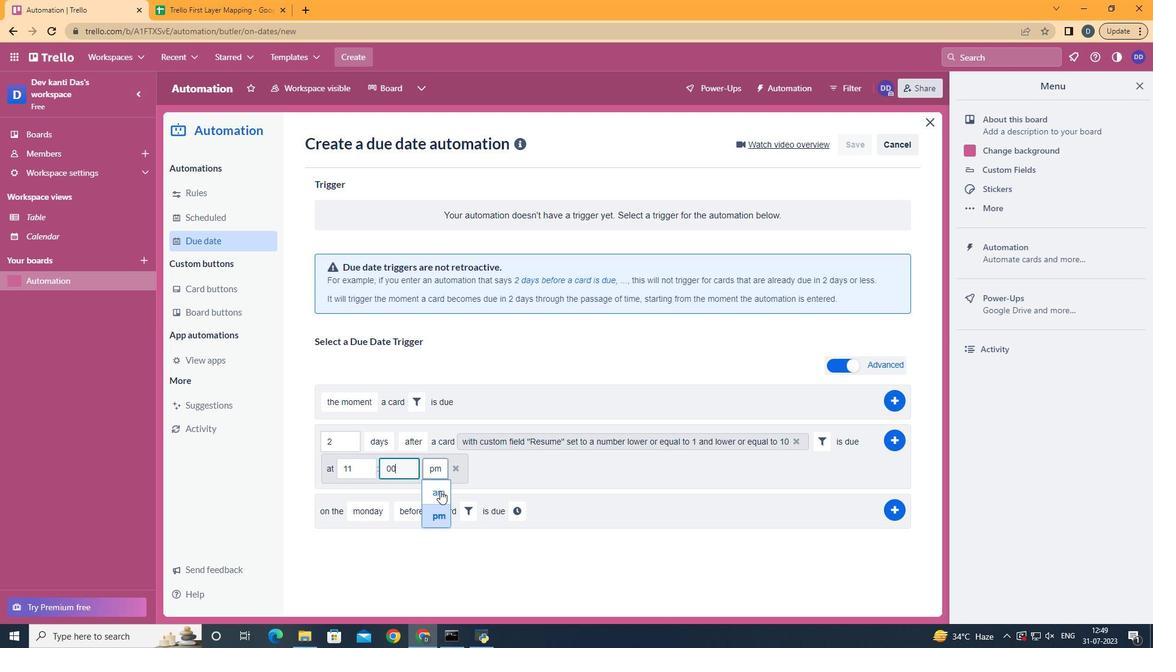 
Action: Mouse moved to (891, 439)
Screenshot: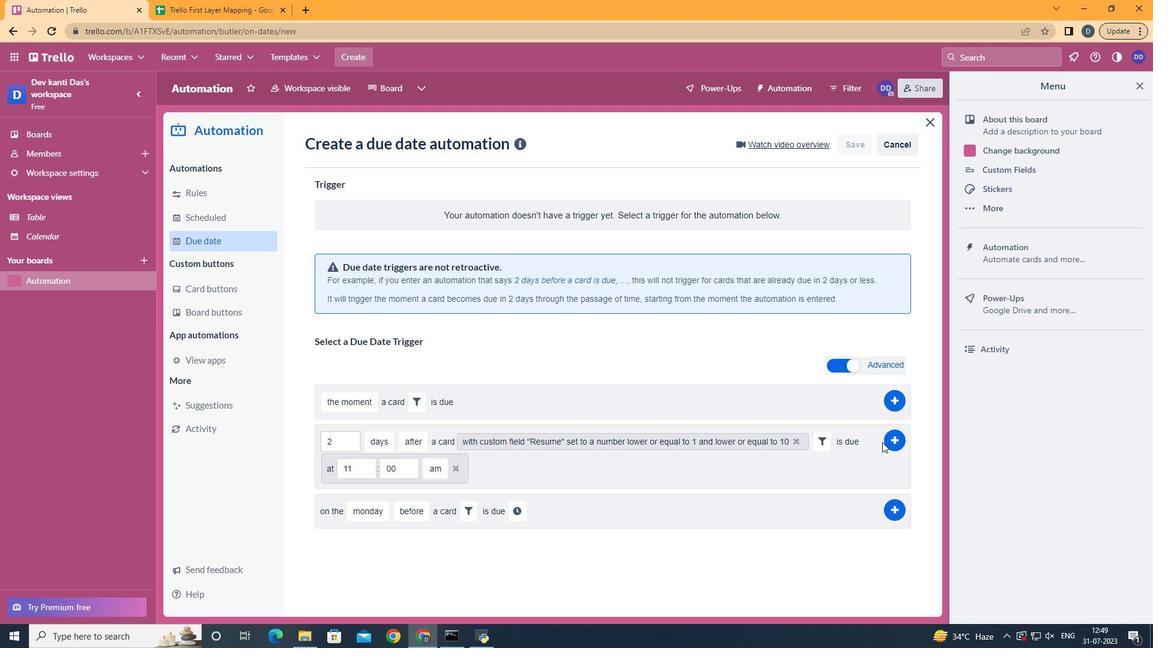
Action: Mouse pressed left at (891, 439)
Screenshot: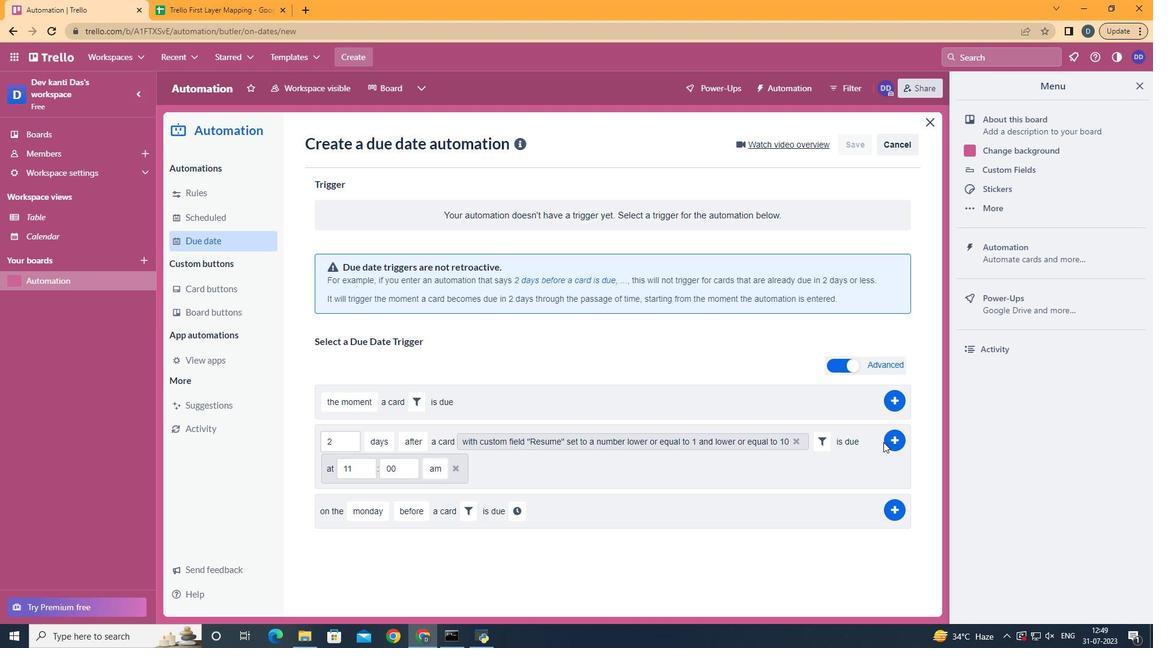 
Action: Mouse moved to (343, 232)
Screenshot: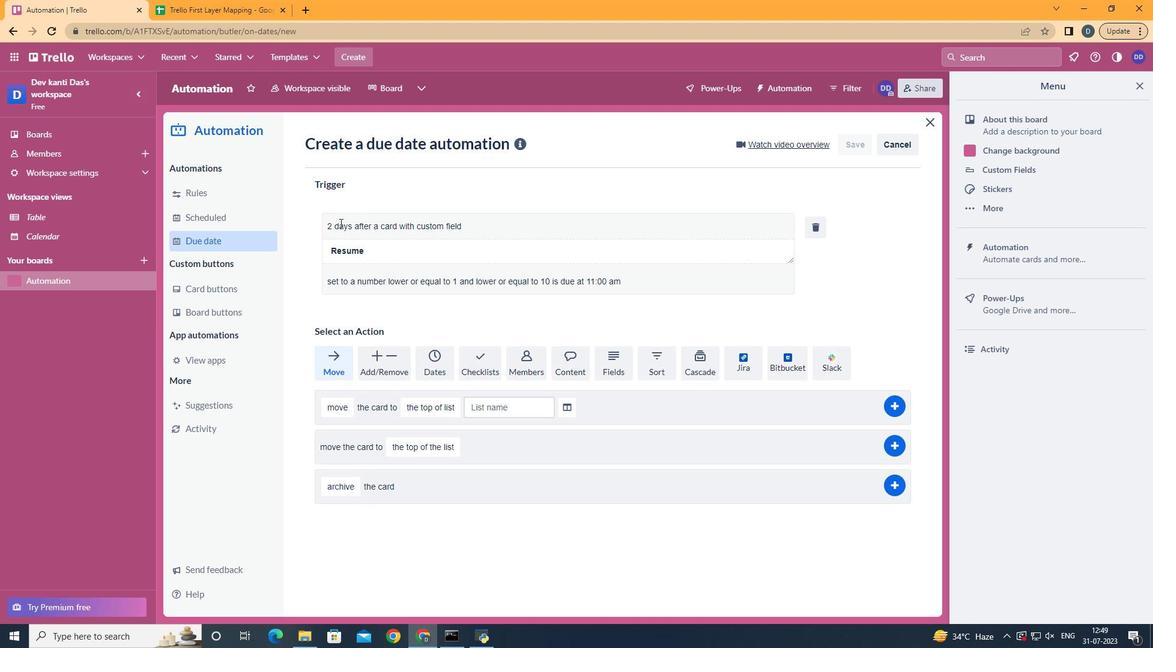 
